 Task: Add an event with the title Training Session: Sales Techniques, date '2023/11/25', time 7:00 AM to 9:00 AMand add a description: The Sales Techniques training session is a comprehensive and interactive workshop designed to equip sales professionals with effective strategies, skills, and tactics to enhance their sales performance and achieve greater success in their roles. This session focuses on developing a deep understanding of customer needs, building strong relationships, and closing deals through persuasive and customer-centric approaches., put the event into Yellow category . Add location for the event as: 456 La Rambla, Barcelona, Spain, logged in from the account softage.1@softage.netand send the event invitation to softage.6@softage.net and softage.7@softage.net. Set a reminder for the event 12 hour before
Action: Mouse moved to (101, 93)
Screenshot: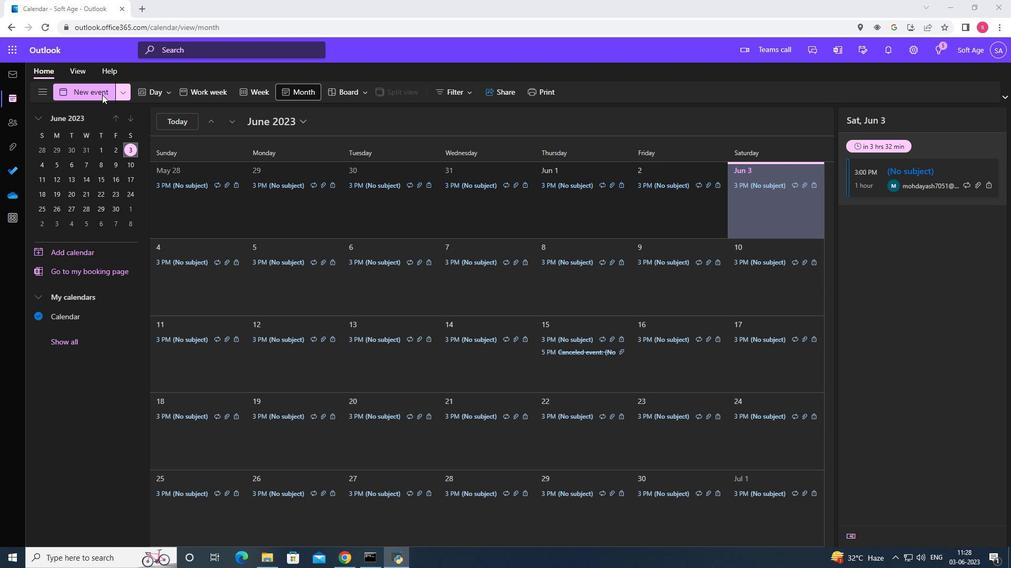 
Action: Mouse pressed left at (101, 93)
Screenshot: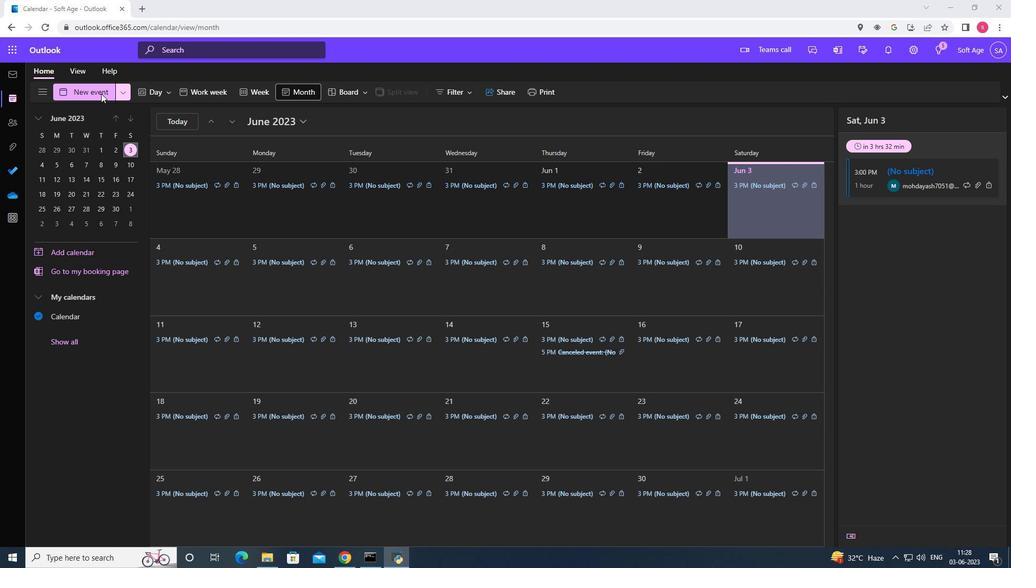 
Action: Mouse moved to (313, 152)
Screenshot: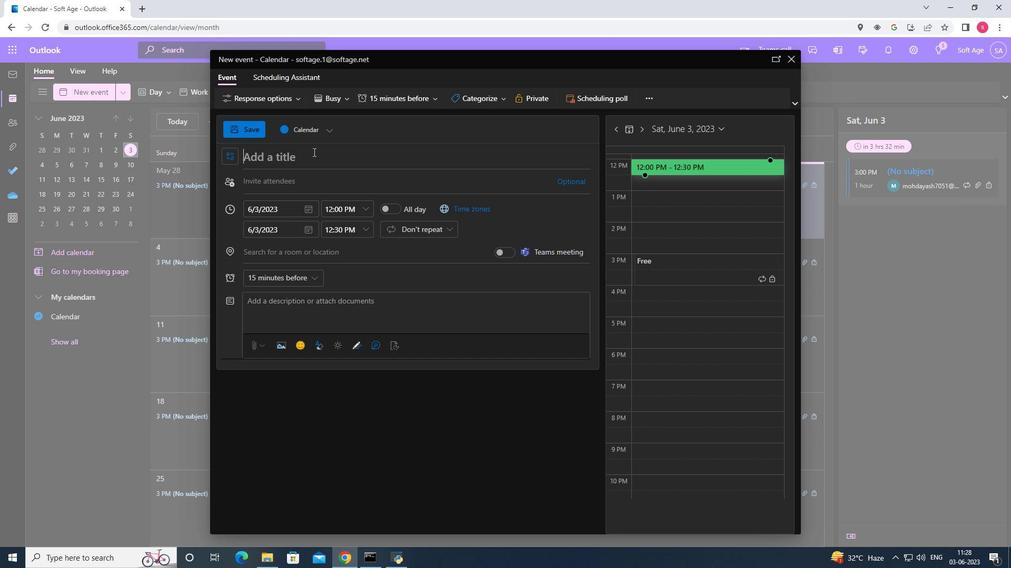 
Action: Mouse pressed left at (313, 152)
Screenshot: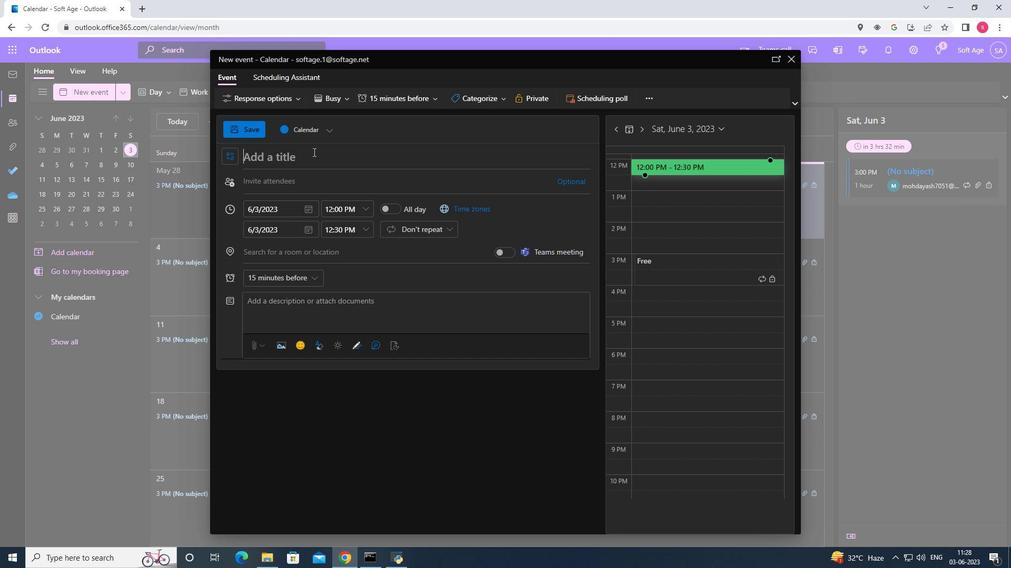 
Action: Key pressed <Key.shift><Key.shift>Training<Key.space><Key.shift>Session<Key.shift><Key.shift><Key.shift><Key.shift><Key.shift><Key.shift><Key.shift><Key.shift><Key.shift><Key.shift><Key.shift><Key.shift><Key.shift><Key.shift><Key.shift><Key.shift>:<Key.space><Key.shift>Sales<Key.space><Key.shift><Key.shift><Key.shift><Key.shift><Key.shift><Key.shift><Key.shift><Key.shift><Key.shift>Tr<Key.backspace>echniques
Screenshot: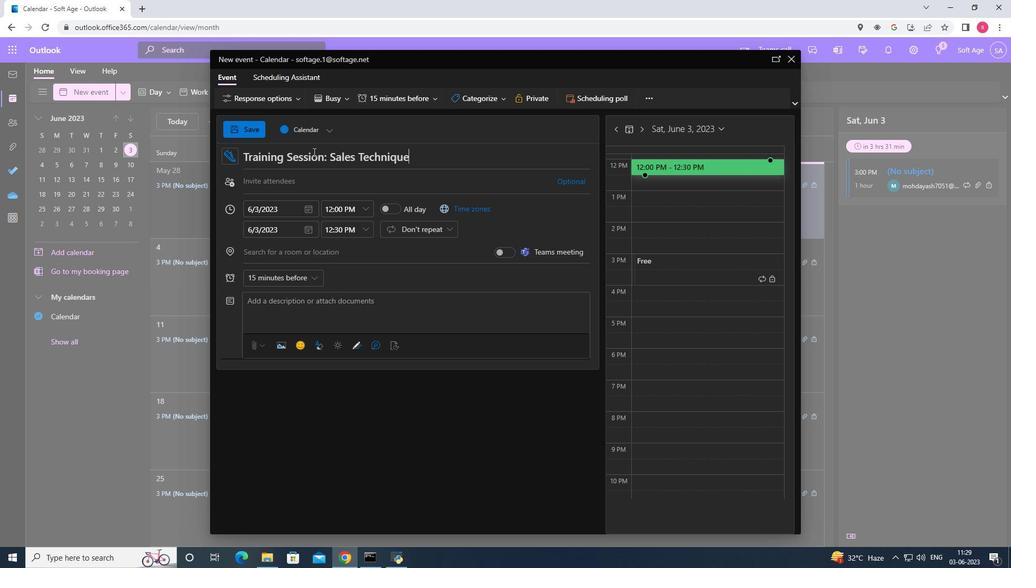 
Action: Mouse moved to (304, 210)
Screenshot: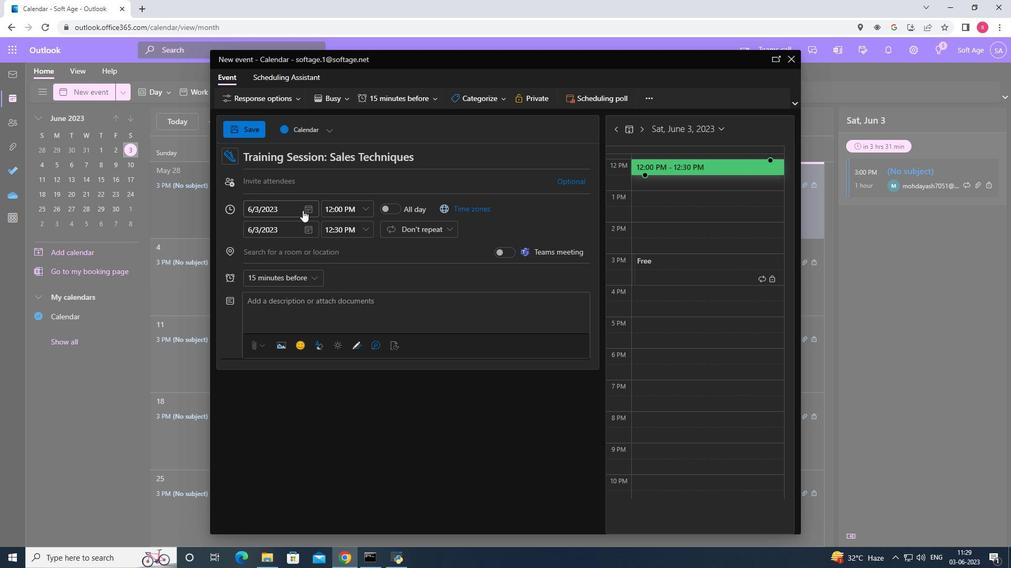
Action: Mouse pressed left at (304, 210)
Screenshot: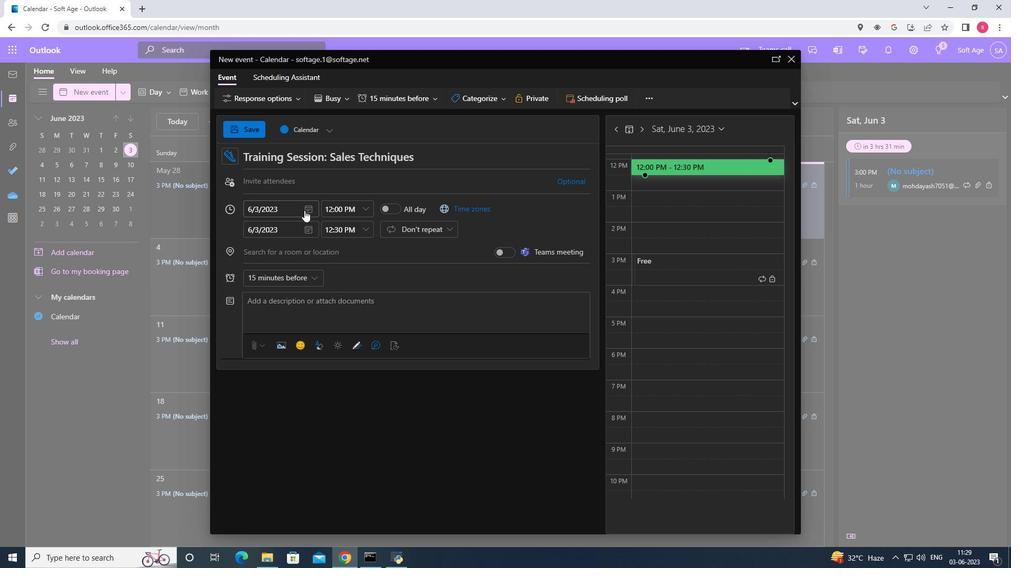 
Action: Mouse moved to (351, 226)
Screenshot: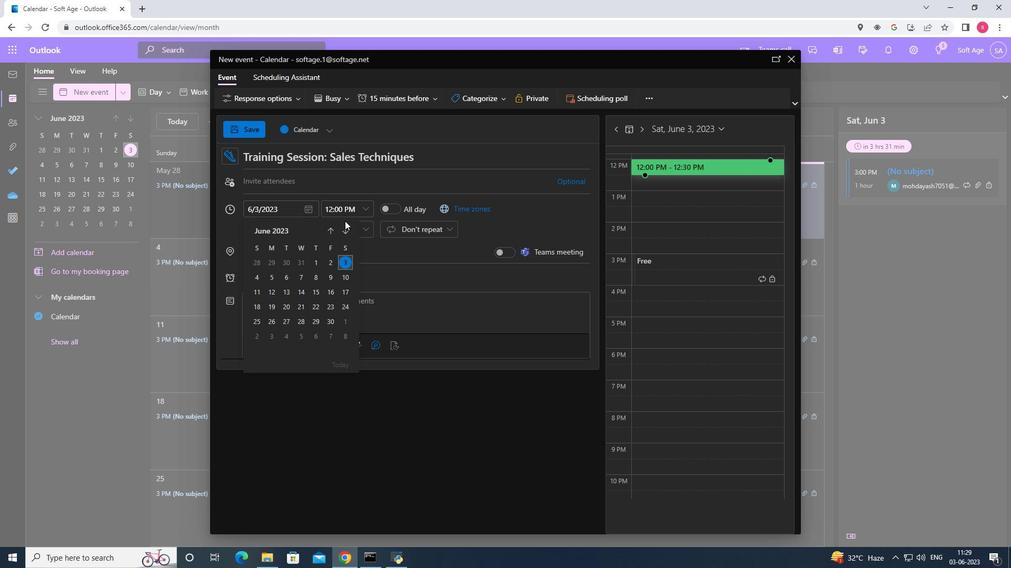 
Action: Mouse pressed left at (351, 226)
Screenshot: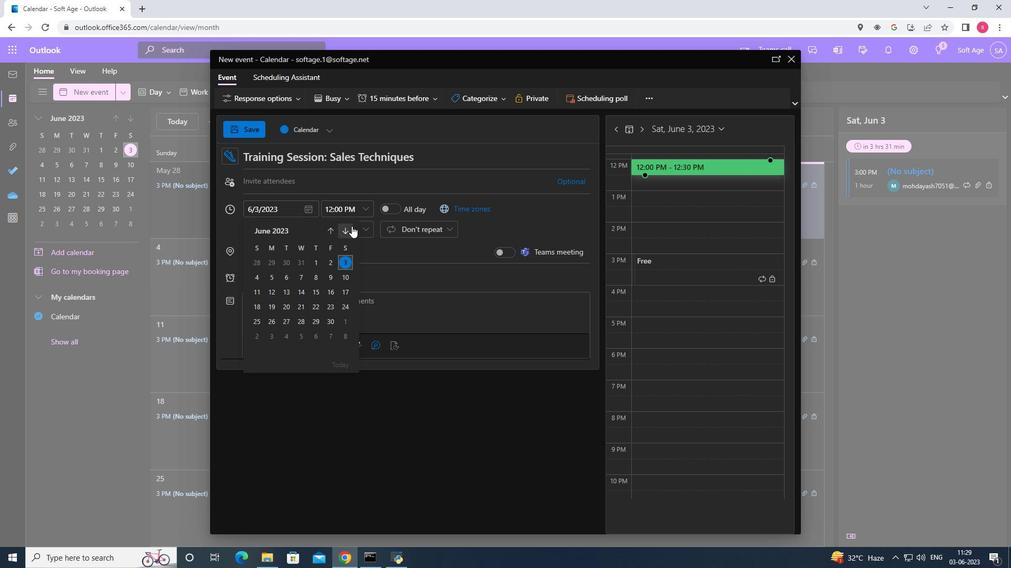 
Action: Mouse pressed left at (351, 226)
Screenshot: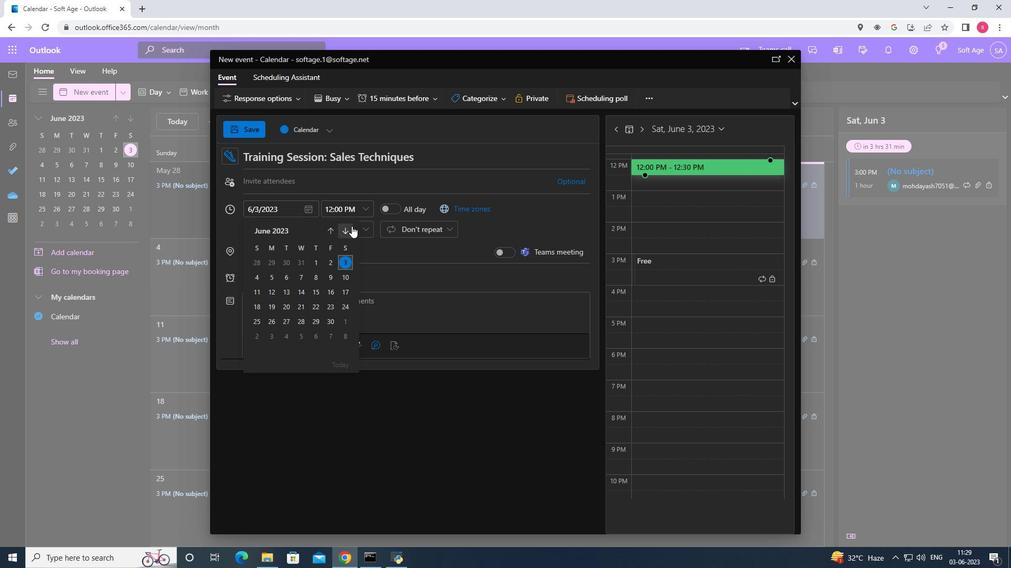 
Action: Mouse pressed left at (351, 226)
Screenshot: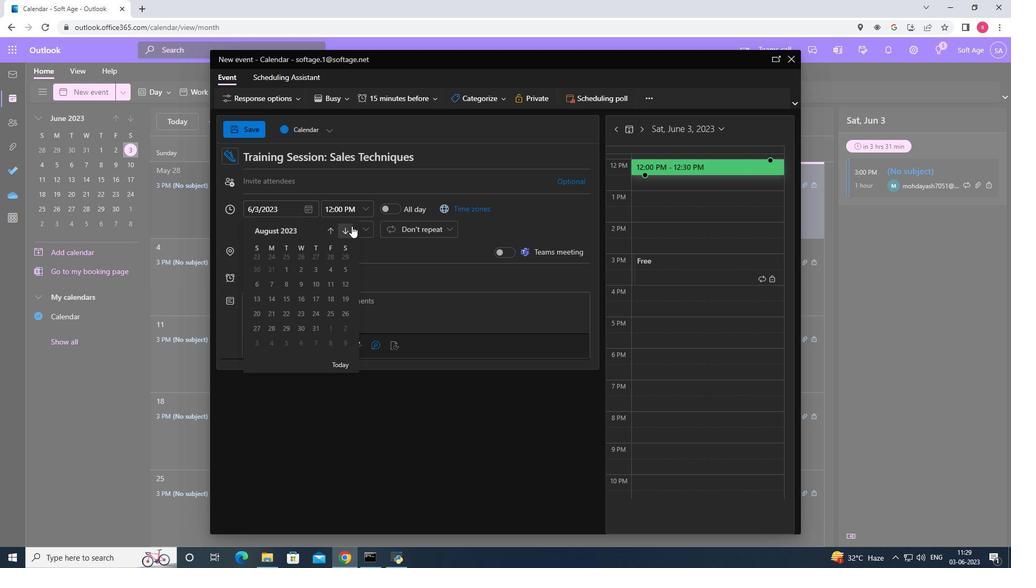 
Action: Mouse pressed left at (351, 226)
Screenshot: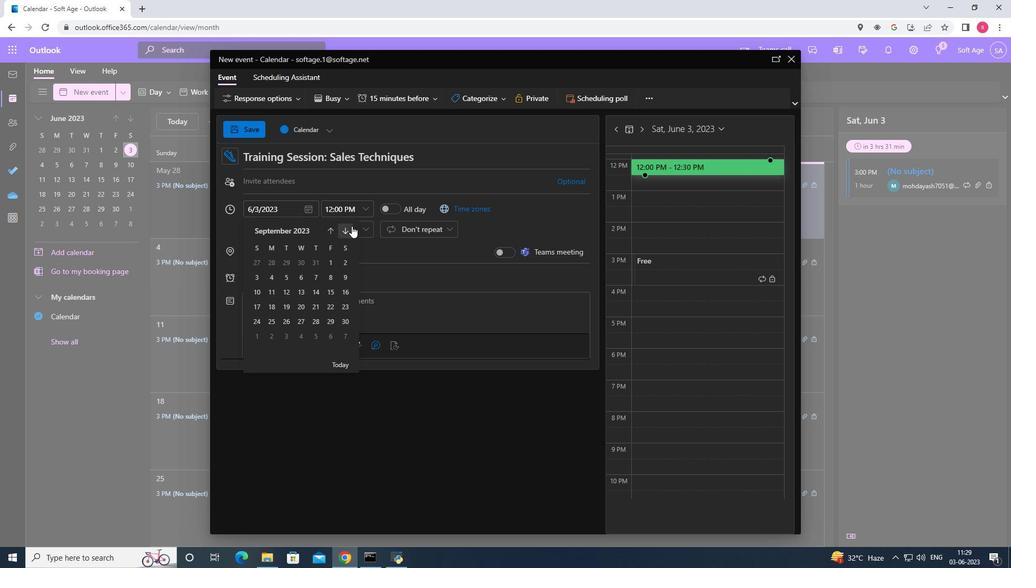 
Action: Mouse pressed left at (351, 226)
Screenshot: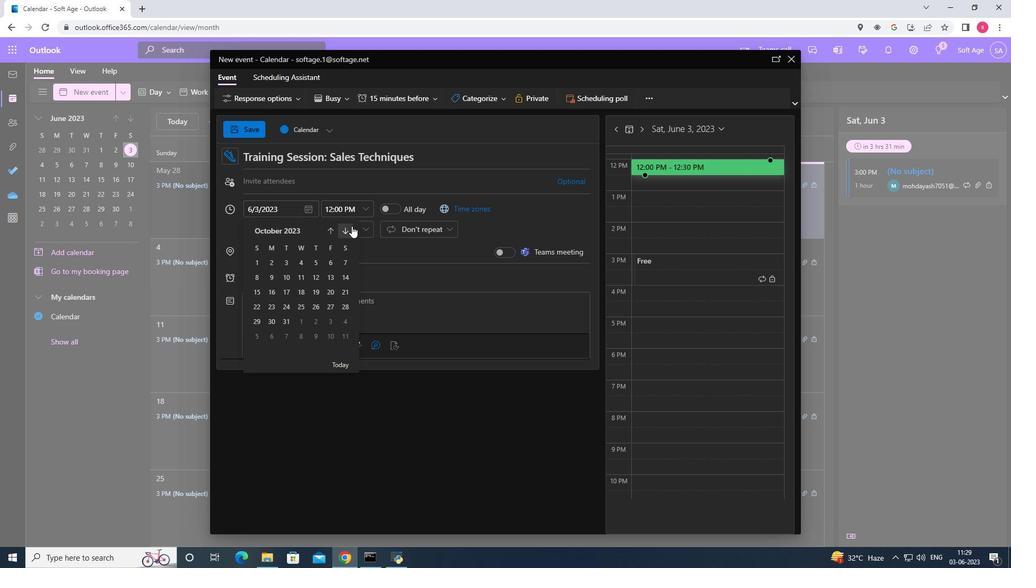 
Action: Mouse moved to (340, 309)
Screenshot: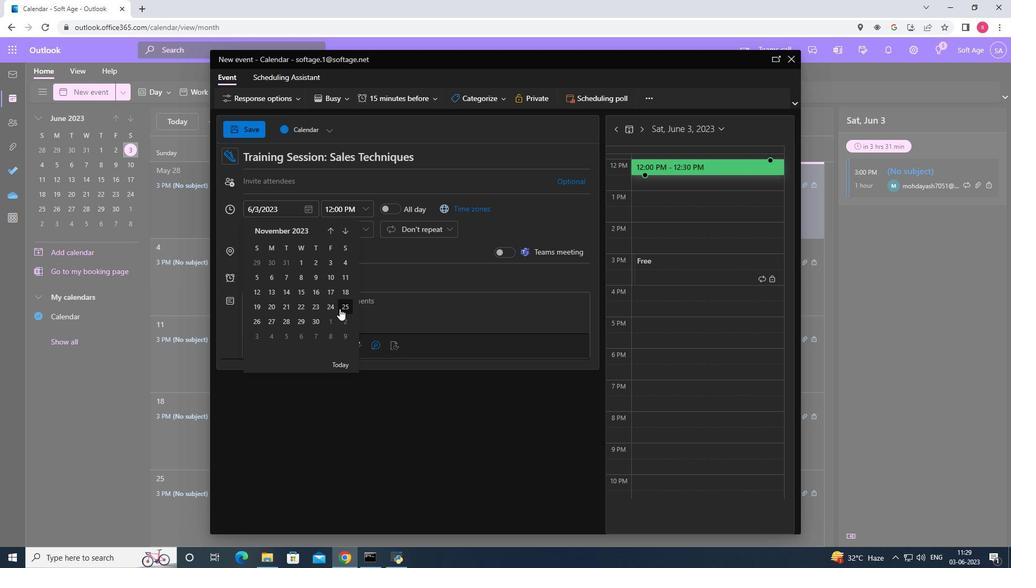 
Action: Mouse pressed left at (340, 309)
Screenshot: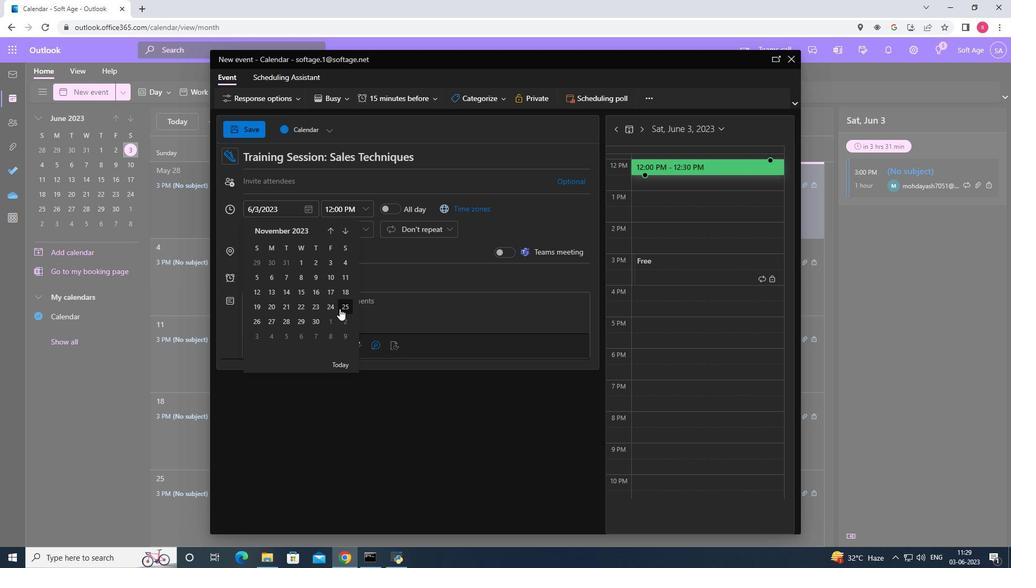 
Action: Mouse moved to (363, 212)
Screenshot: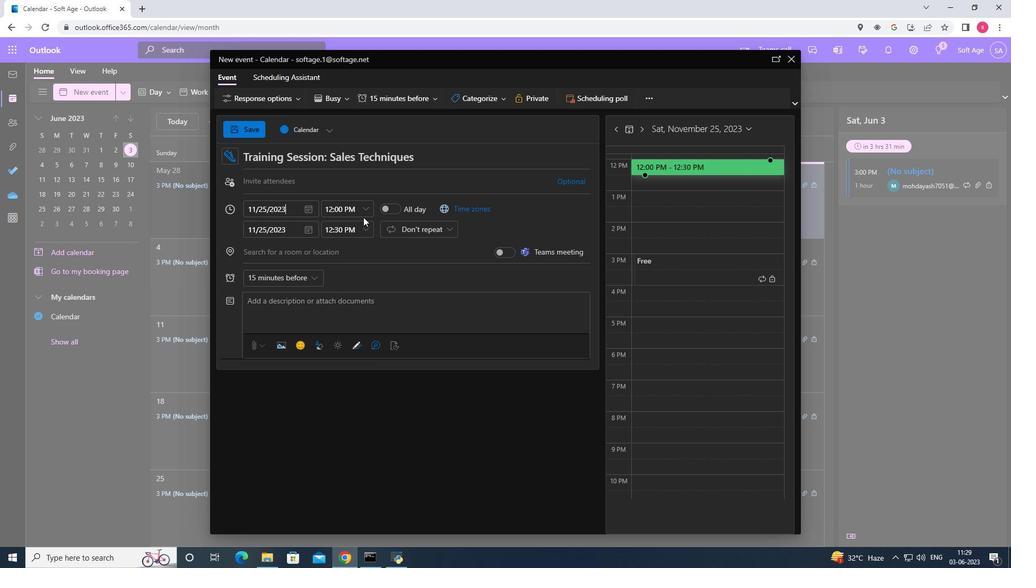 
Action: Mouse pressed left at (363, 212)
Screenshot: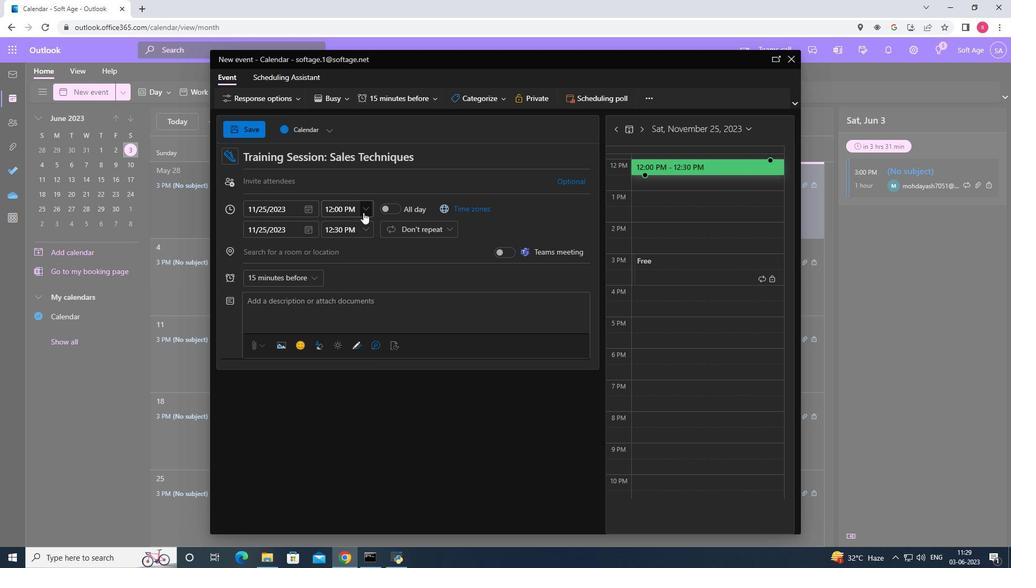 
Action: Mouse moved to (378, 223)
Screenshot: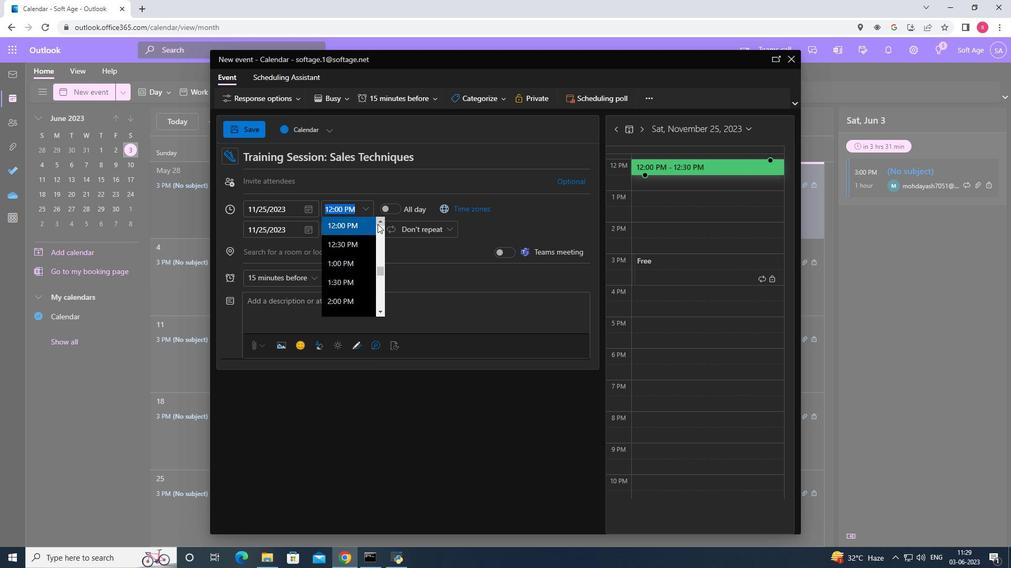 
Action: Mouse pressed left at (378, 223)
Screenshot: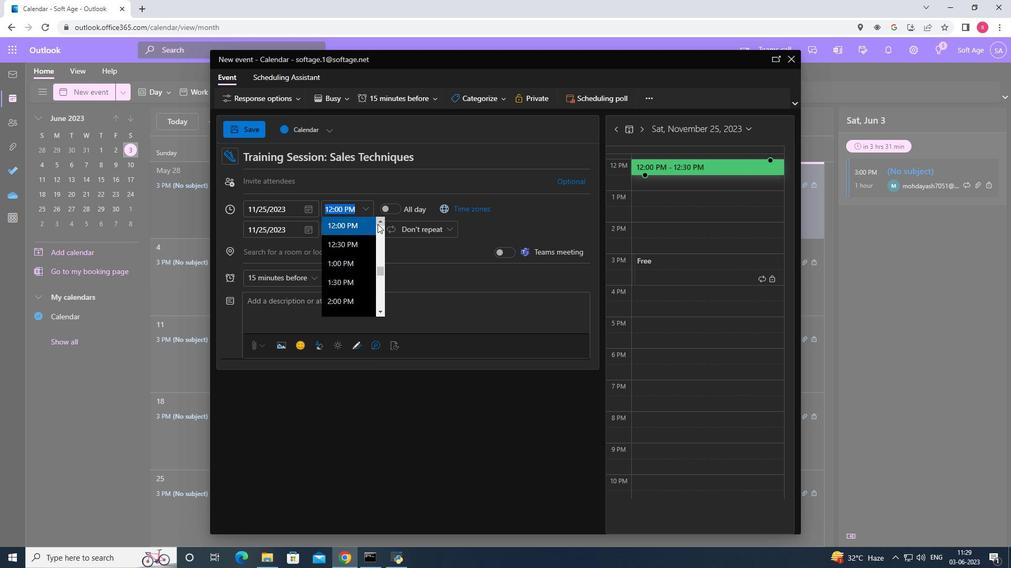 
Action: Mouse moved to (379, 223)
Screenshot: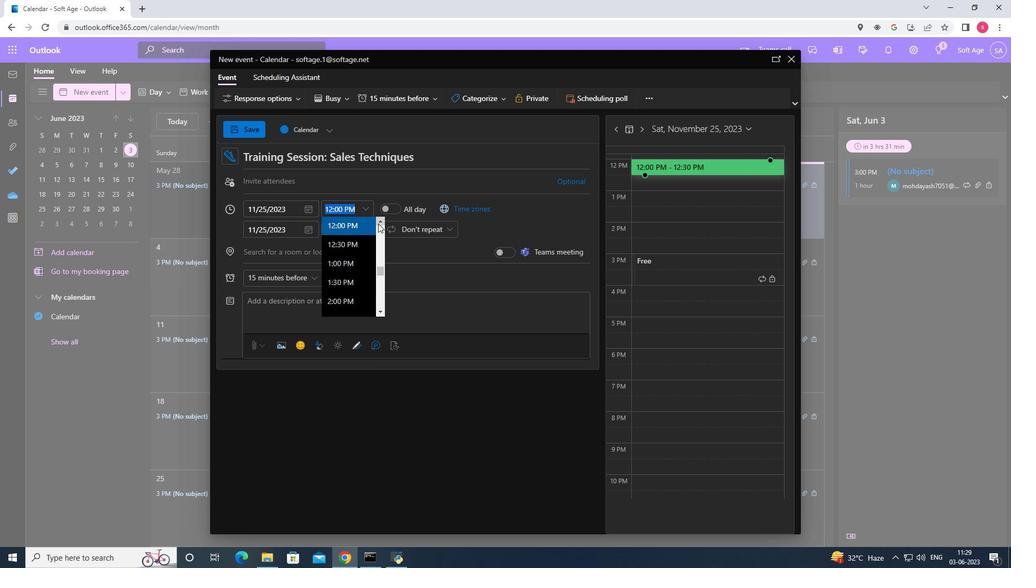 
Action: Mouse pressed left at (379, 223)
Screenshot: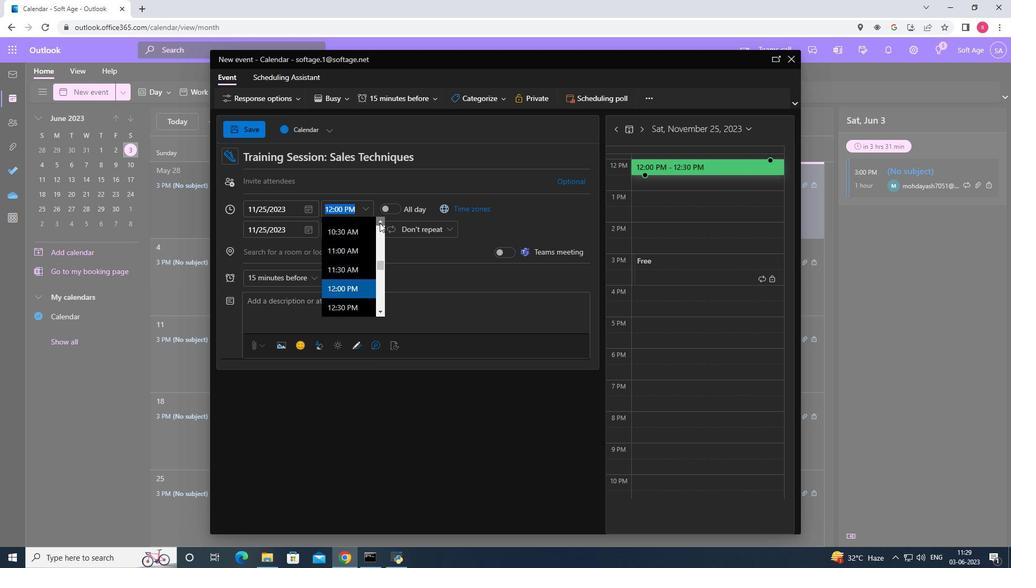 
Action: Mouse pressed left at (379, 223)
Screenshot: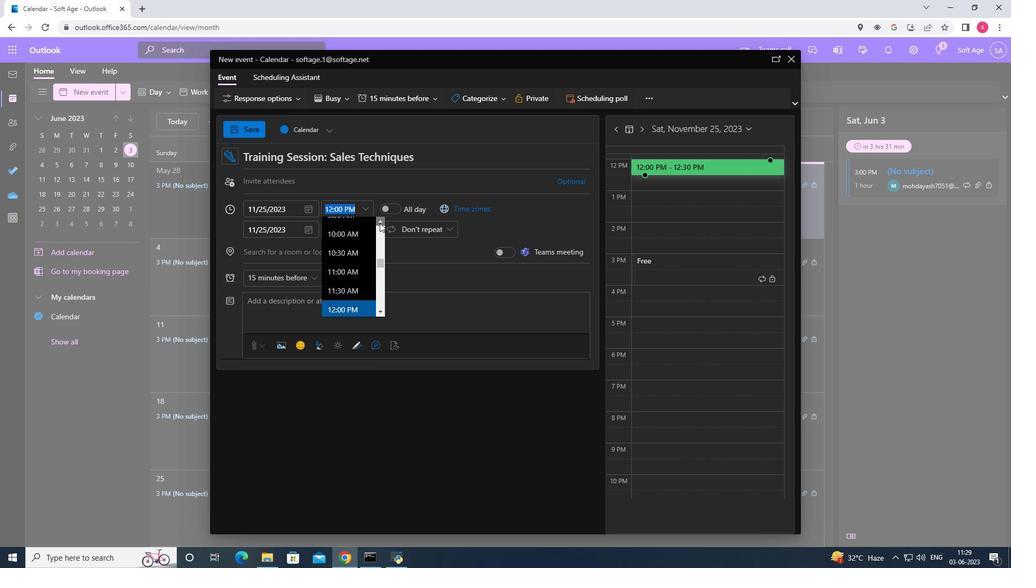 
Action: Mouse pressed left at (379, 223)
Screenshot: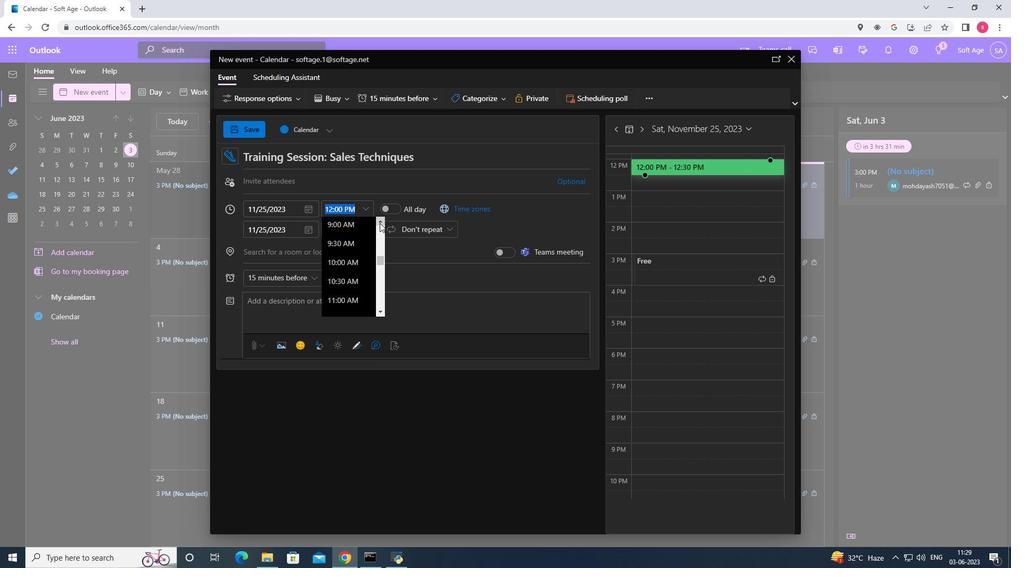 
Action: Mouse moved to (351, 230)
Screenshot: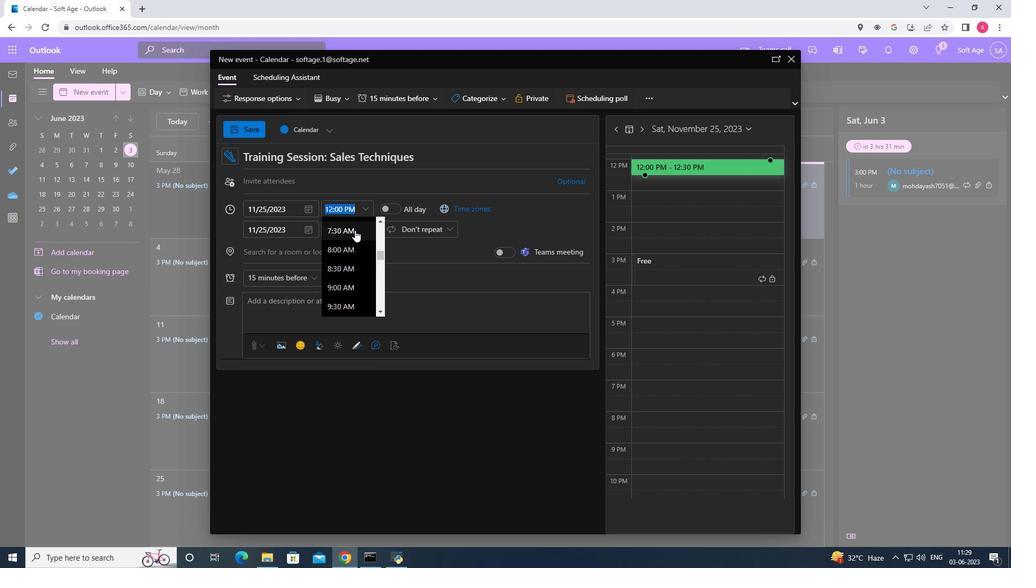 
Action: Mouse pressed left at (351, 230)
Screenshot: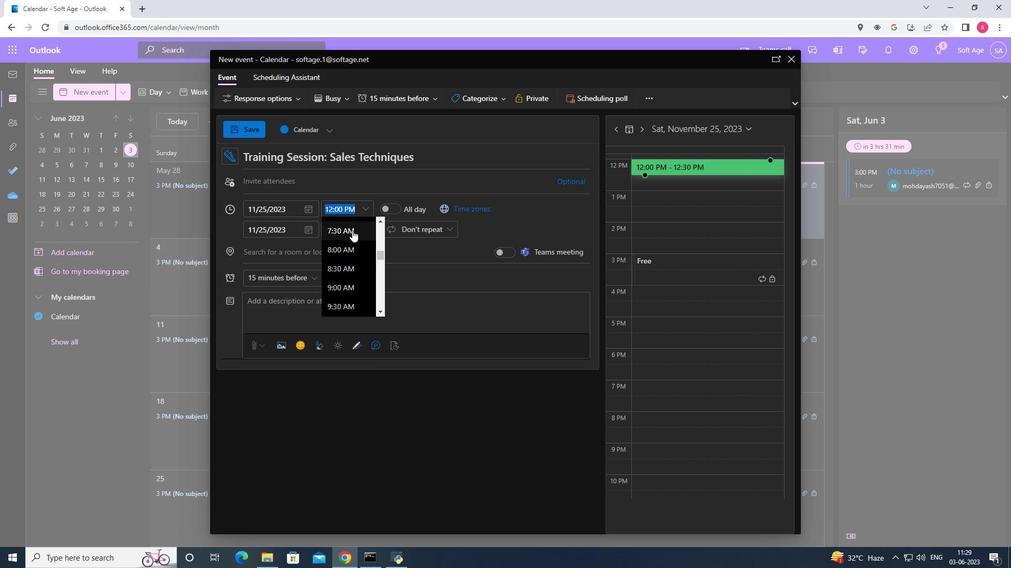 
Action: Mouse moved to (367, 210)
Screenshot: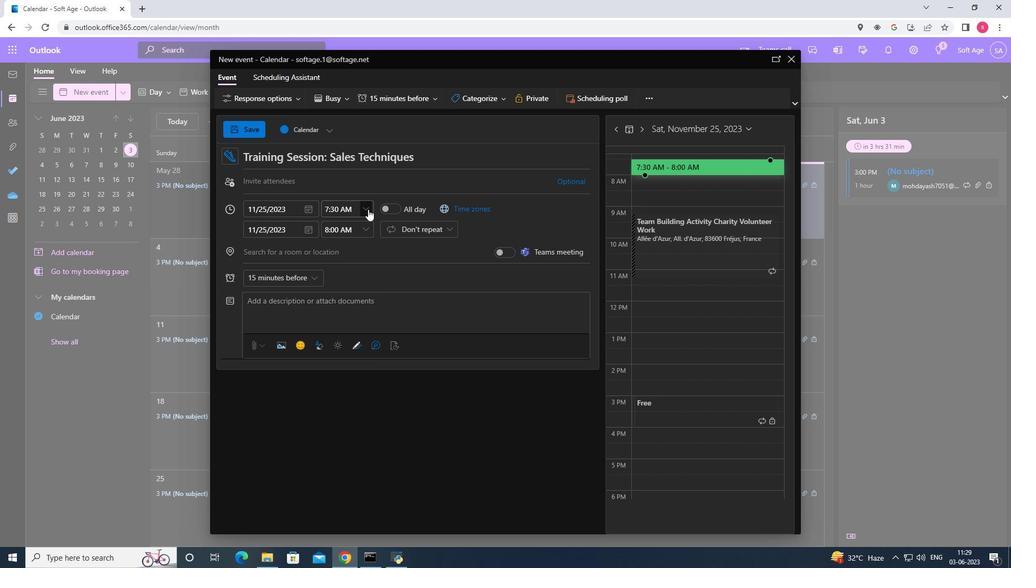 
Action: Mouse pressed left at (367, 210)
Screenshot: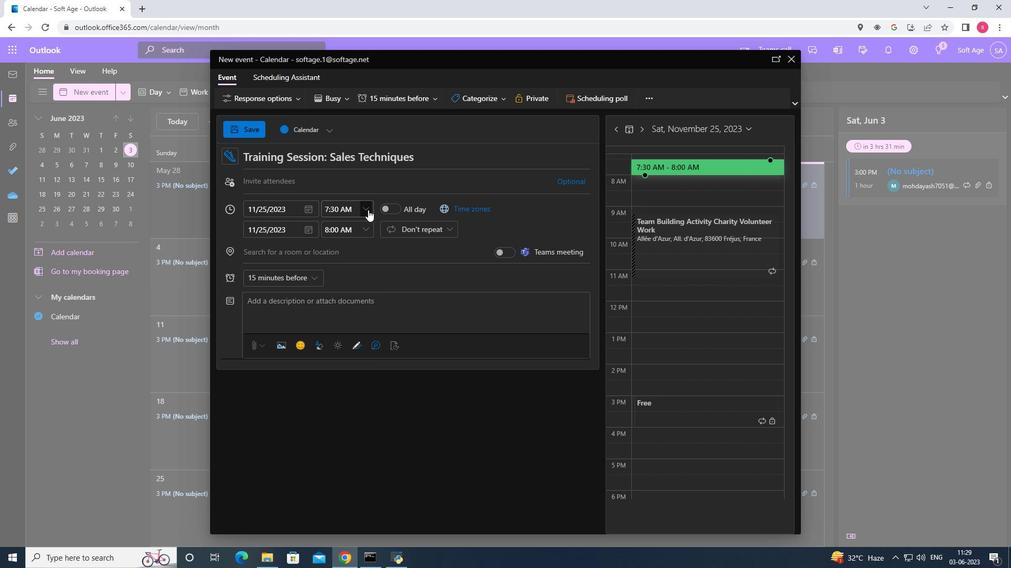 
Action: Mouse moved to (377, 223)
Screenshot: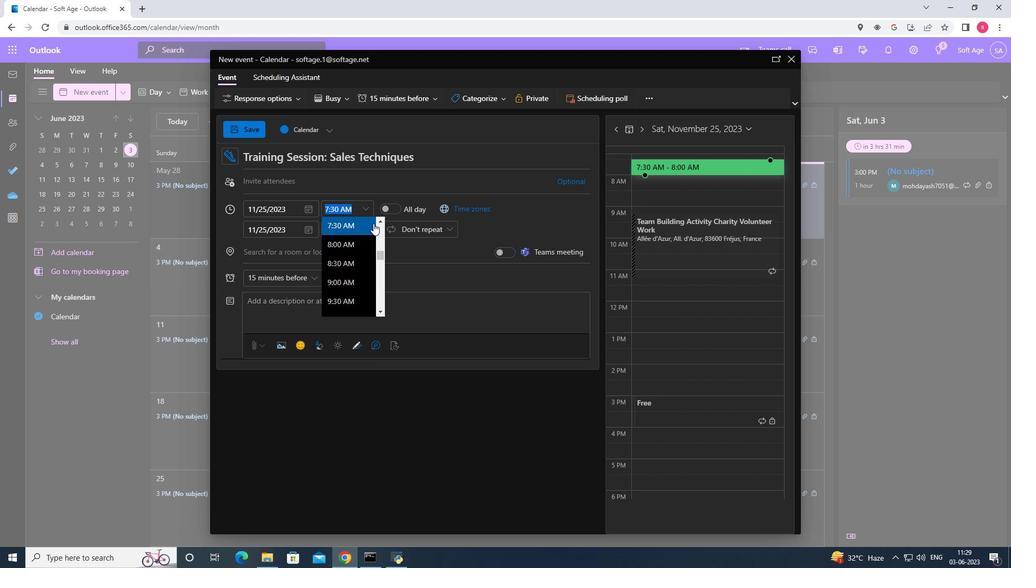 
Action: Mouse pressed left at (377, 223)
Screenshot: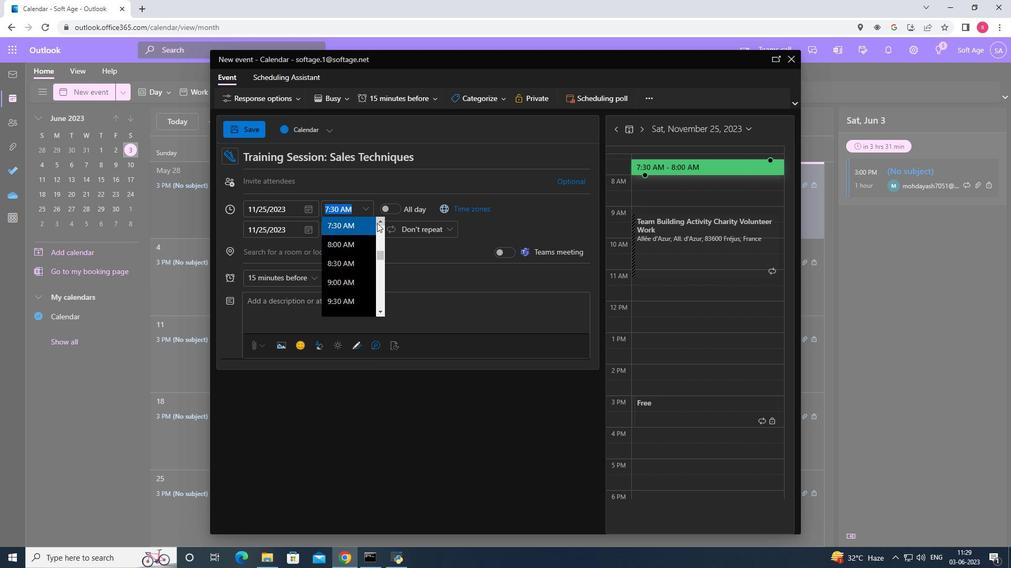 
Action: Mouse moved to (362, 227)
Screenshot: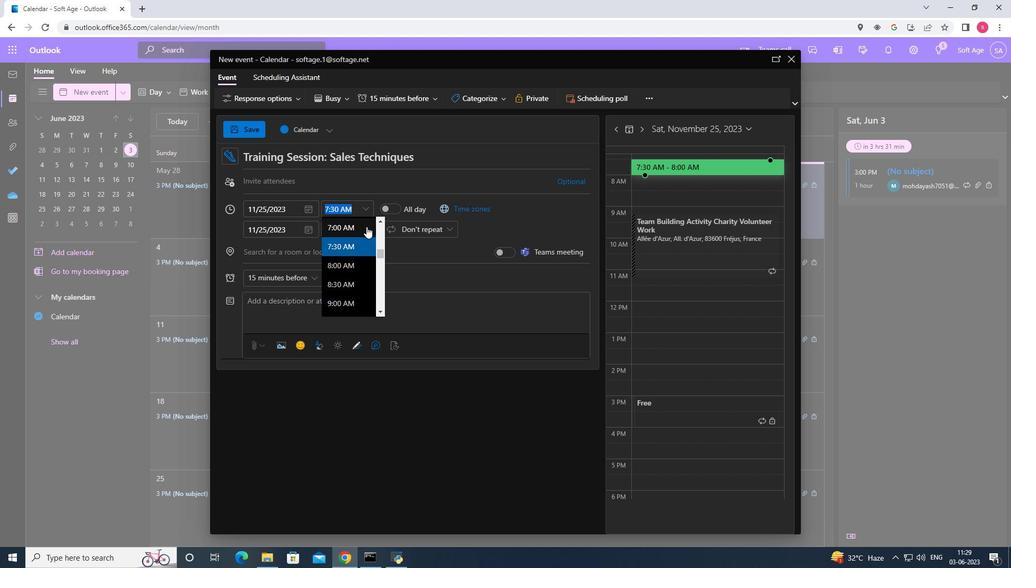 
Action: Mouse pressed left at (362, 227)
Screenshot: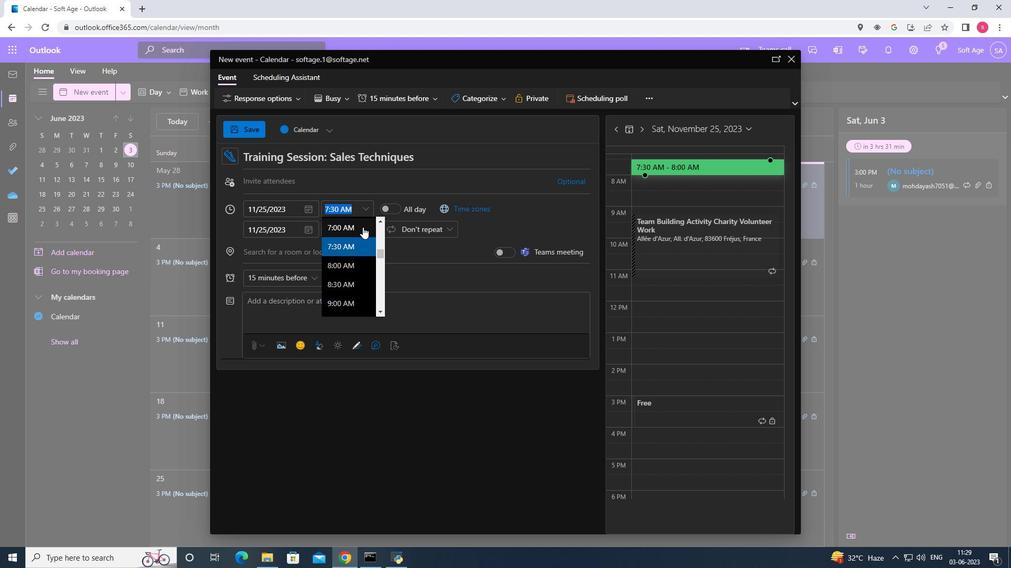 
Action: Mouse moved to (364, 228)
Screenshot: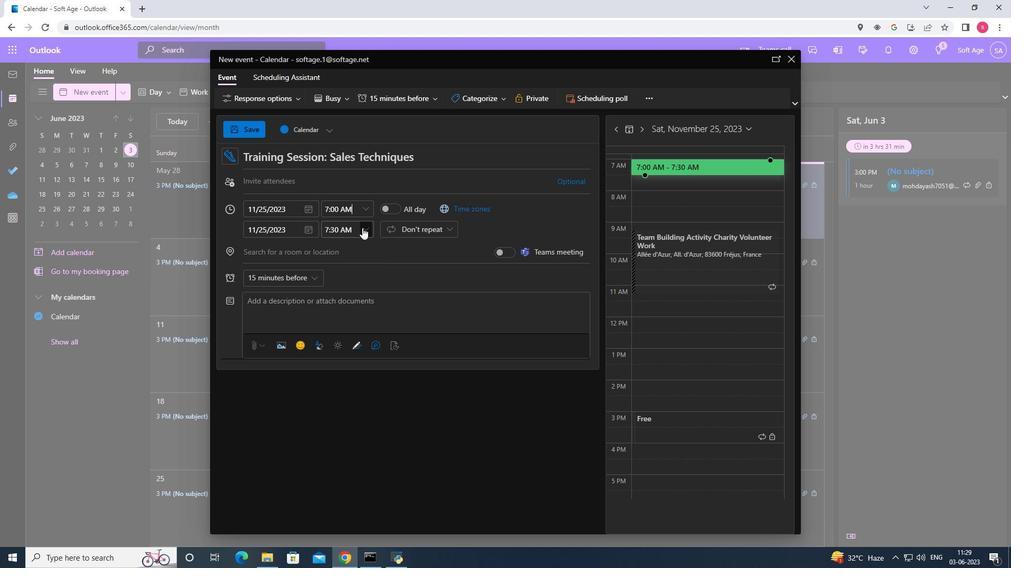 
Action: Mouse pressed left at (364, 228)
Screenshot: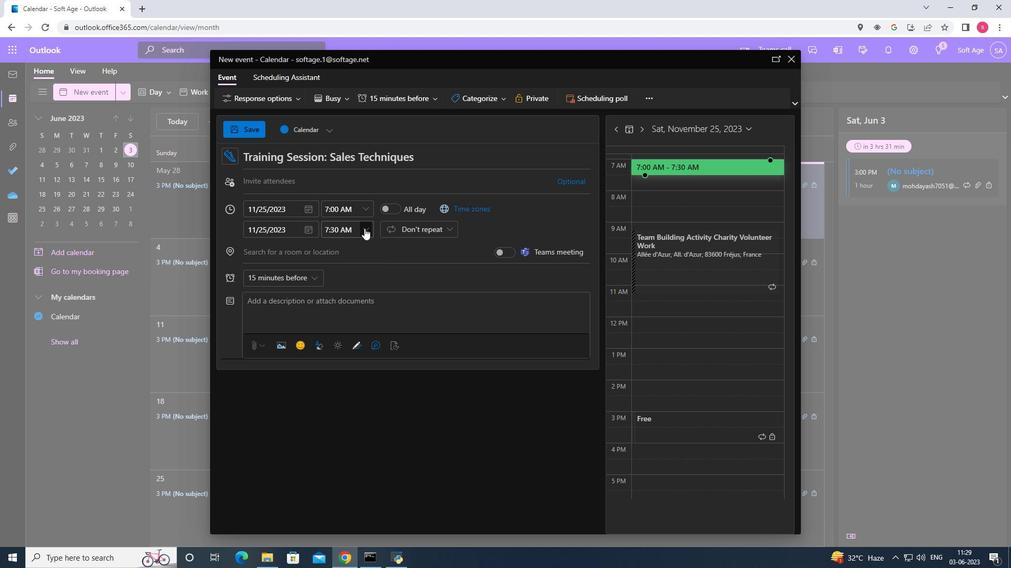 
Action: Mouse moved to (355, 304)
Screenshot: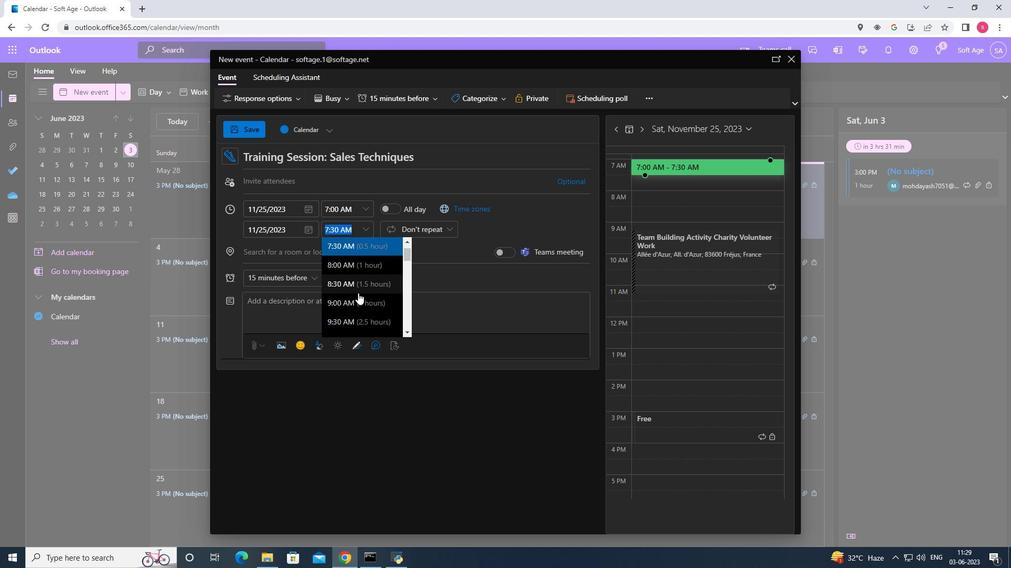 
Action: Mouse pressed left at (355, 304)
Screenshot: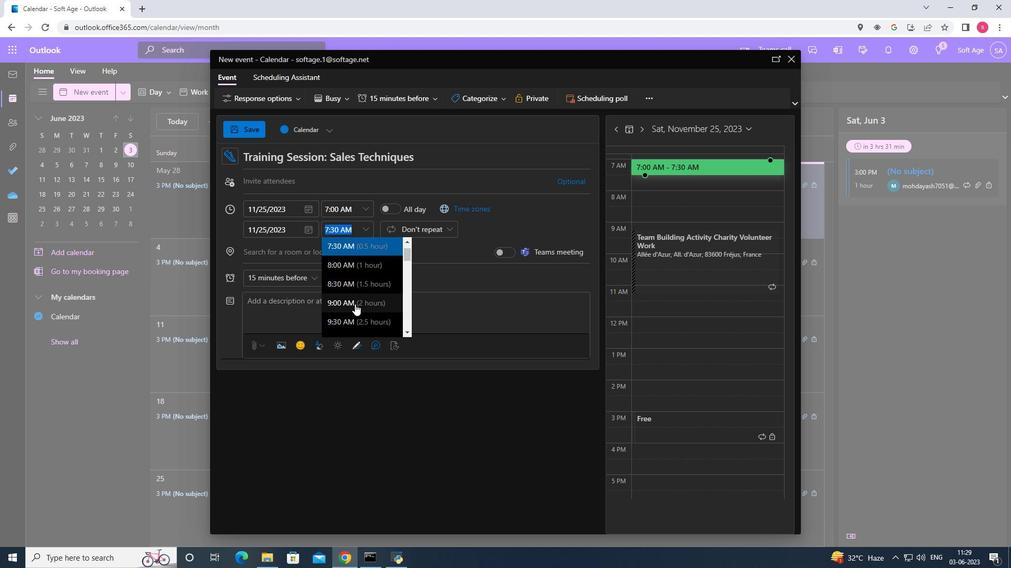 
Action: Mouse moved to (312, 307)
Screenshot: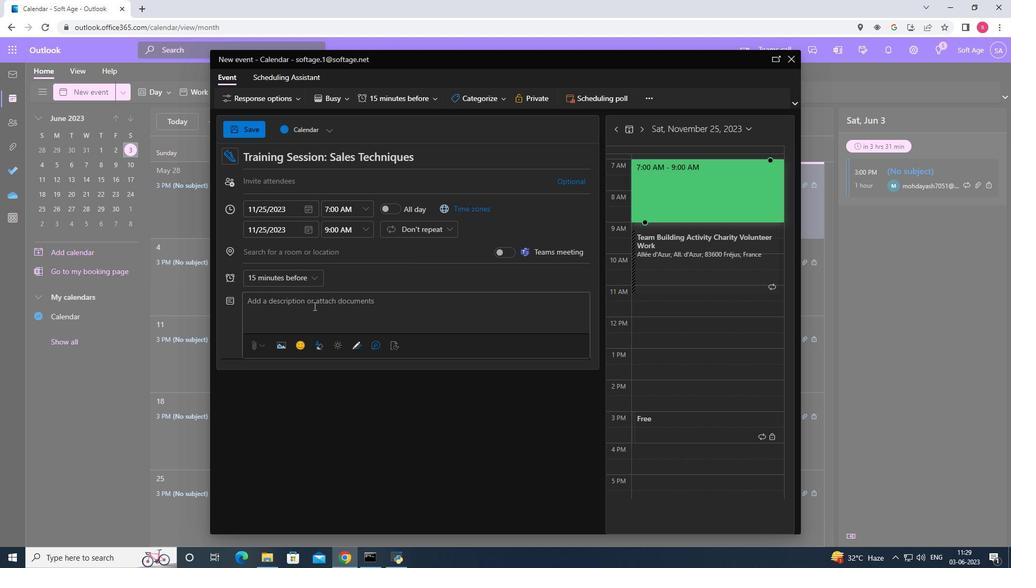 
Action: Mouse pressed left at (312, 307)
Screenshot: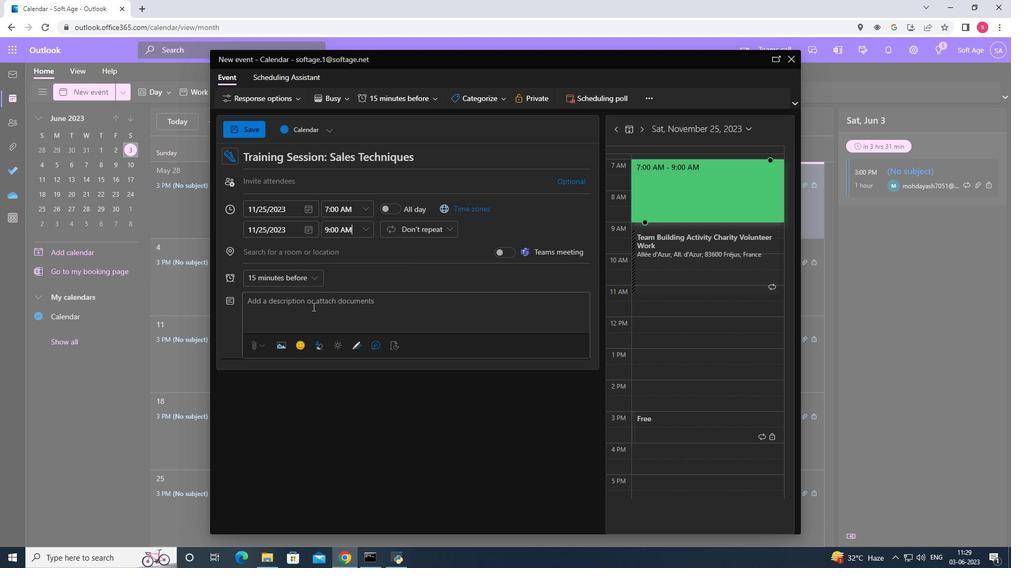 
Action: Key pressed <Key.shift><Key.shift><Key.shift><Key.shift><Key.shift><Key.shift><Key.shift><Key.shift><Key.shift><Key.shift><Key.shift><Key.shift><Key.shift><Key.shift><Key.shift><Key.shift><Key.shift><Key.shift><Key.shift><Key.shift><Key.shift><Key.shift><Key.shift><Key.shift><Key.shift><Key.shift><Key.shift><Key.shift><Key.shift><Key.shift><Key.shift><Key.shift><Key.shift><Key.shift><Key.shift><Key.shift><Key.shift><Key.shift><Key.shift><Key.shift><Key.shift><Key.shift><Key.shift><Key.shift><Key.shift><Key.shift><Key.shift><Key.shift><Key.shift><Key.shift><Key.shift><Key.shift><Key.shift><Key.shift><Key.shift><Key.shift><Key.shift><Key.shift><Key.shift><Key.shift><Key.shift><Key.shift><Key.shift><Key.shift><Key.shift><Key.shift><Key.shift><Key.shift><Key.shift><Key.shift><Key.shift><Key.shift><Key.shift><Key.shift><Key.shift><Key.shift><Key.shift><Key.shift><Key.shift><Key.shift><Key.shift><Key.shift><Key.shift><Key.shift><Key.shift><Key.shift><Key.shift><Key.shift><Key.shift><Key.shift><Key.shift><Key.shift><Key.shift><Key.shift><Key.shift><Key.shift><Key.shift><Key.shift><Key.shift><Key.shift><Key.shift><Key.shift><Key.shift><Key.shift><Key.shift><Key.shift><Key.shift><Key.shift><Key.shift><Key.shift><Key.shift><Key.shift><Key.shift><Key.shift><Key.shift><Key.shift><Key.shift><Key.shift><Key.shift><Key.shift><Key.shift>The<Key.space>sales<Key.space><Key.shift>Techniques<Key.space>training<Key.space>session<Key.space><Key.shift><Key.shift><Key.shift><Key.shift><Key.shift><Key.shift><Key.shift><Key.shift><Key.shift><Key.shift><Key.shift><Key.shift><Key.shift><Key.shift><Key.shift><Key.shift><Key.shift><Key.shift><Key.shift><Key.shift><Key.shift><Key.shift><Key.shift><Key.shift><Key.shift><Key.shift><Key.shift><Key.shift><Key.shift><Key.shift>Is<Key.space><Key.backspace><Key.backspace><Key.backspace>is<Key.space>a<Key.space>comprehensive<Key.space>and<Key.space>inter<Key.tab><Key.backspace><Key.backspace><Key.backspace><Key.backspace><Key.backspace><Key.backspace><Key.backspace><Key.backspace><Key.shift>workshop<Key.space>designed<Key.space>to<Key.space>equip<Key.space>sales<Key.space>pro<Key.tab><Key.space>with<Key.space>effective<Key.space>strategies,<Key.space>skills<Key.space><Key.backspace>,<Key.space>and<Key.space>achieve<Key.space>greater<Key.space>success<Key.space>in<Key.space>their<Key.space>sales<Key.space><Key.backspace><Key.backspace><Key.backspace><Key.backspace><Key.backspace><Key.backspace><Key.shift>roles<Key.space><Key.backspace>.<Key.space><Key.shift><Key.shift><Key.shift><Key.shift><Key.shift><Key.shift><Key.shift><Key.shift><Key.shift><Key.shift><Key.shift><Key.shift><Key.shift>This<Key.space>session<Key.space>
Screenshot: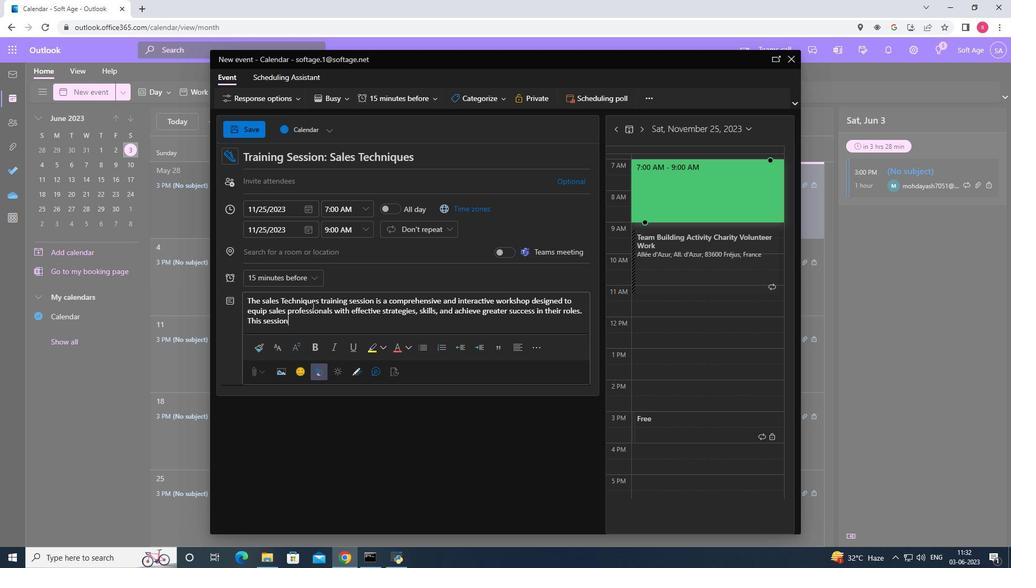 
Action: Mouse moved to (394, 320)
Screenshot: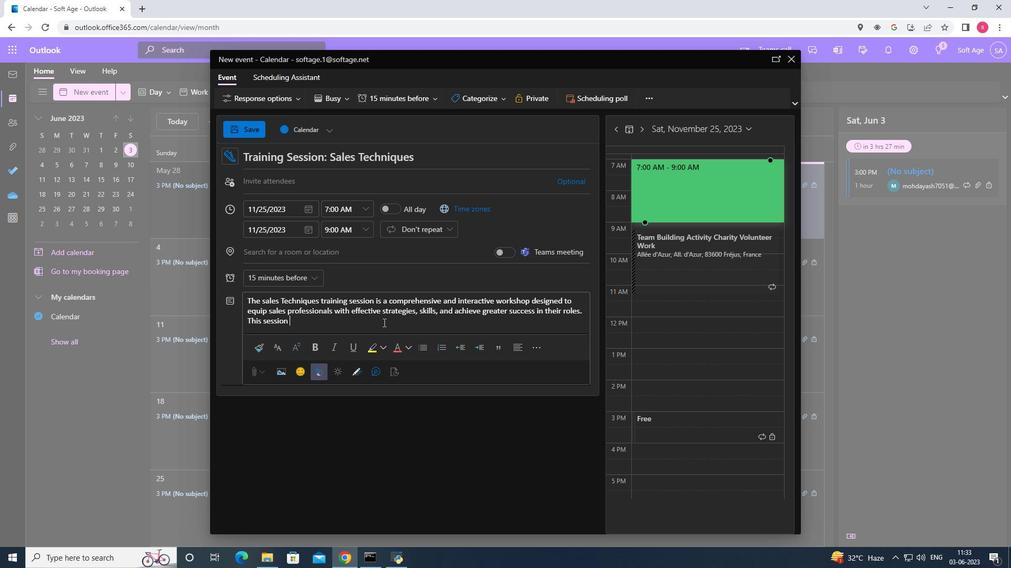 
Action: Key pressed <Key.shift>focuses<Key.space>on<Key.space>developin<Key.tab><Key.space>a<Key.space>deep<Key.space>u<Key.tab><Key.space>customer<Key.space>needs<Key.space><Key.backspace>,<Key.space>building<Key.space>stro<Key.tab>,<Key.space>and<Key.space>closing<Key.space>deals<Key.space>through<Key.space>persuasive<Key.space>and<Key.space>customer-centric<Key.space>approaches.
Screenshot: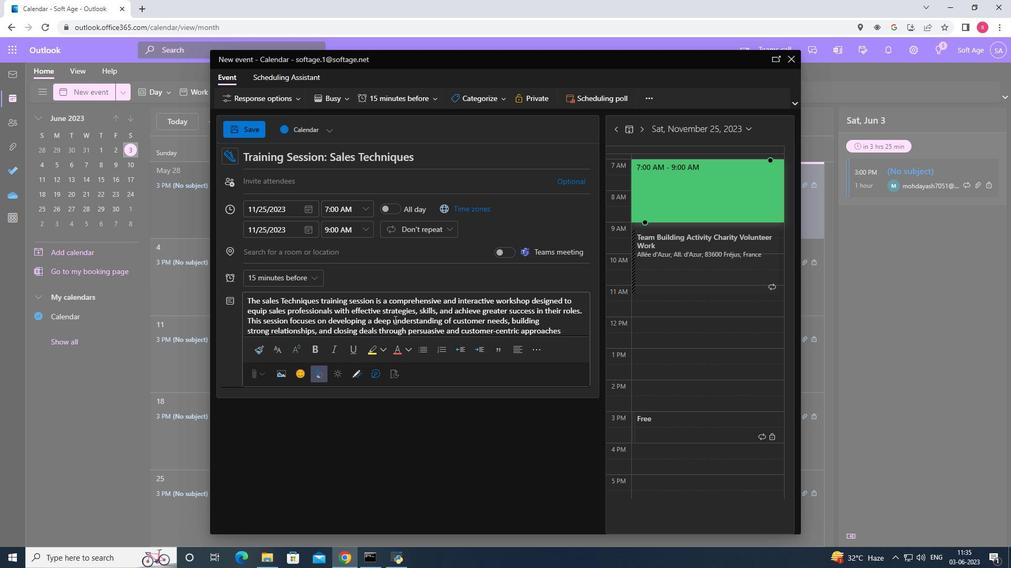 
Action: Mouse moved to (500, 92)
Screenshot: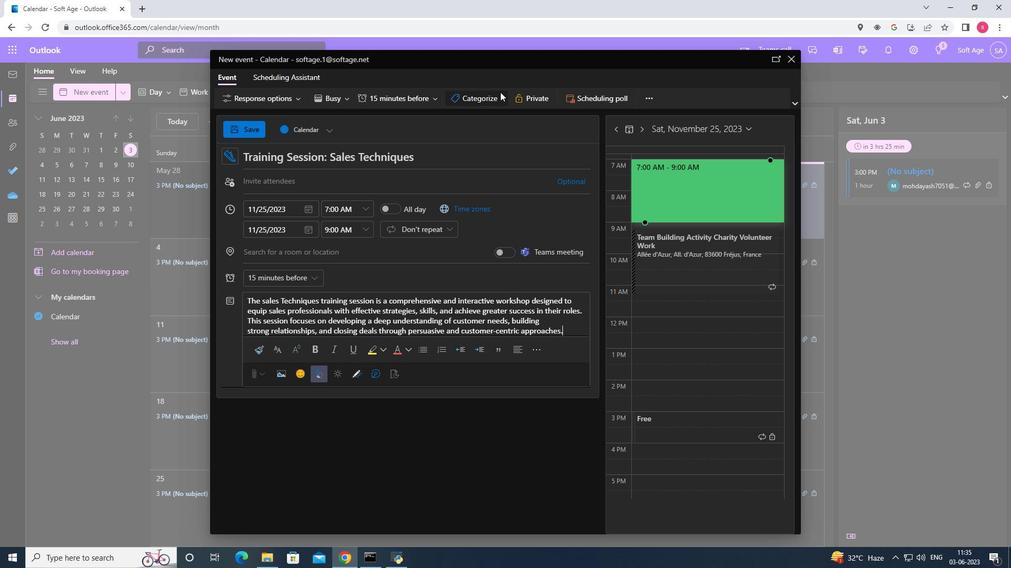 
Action: Mouse pressed left at (500, 92)
Screenshot: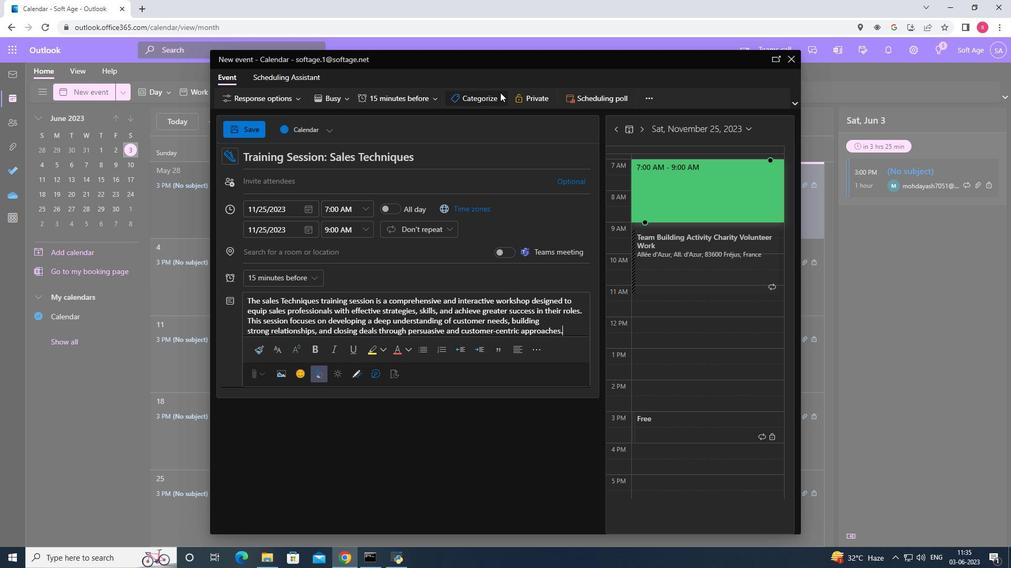 
Action: Mouse moved to (487, 198)
Screenshot: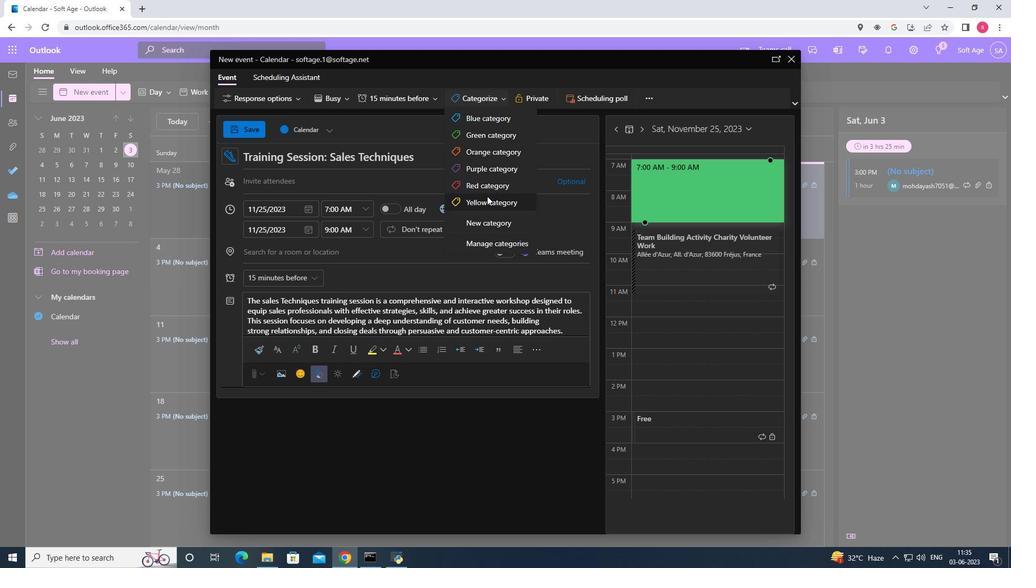 
Action: Mouse pressed left at (487, 198)
Screenshot: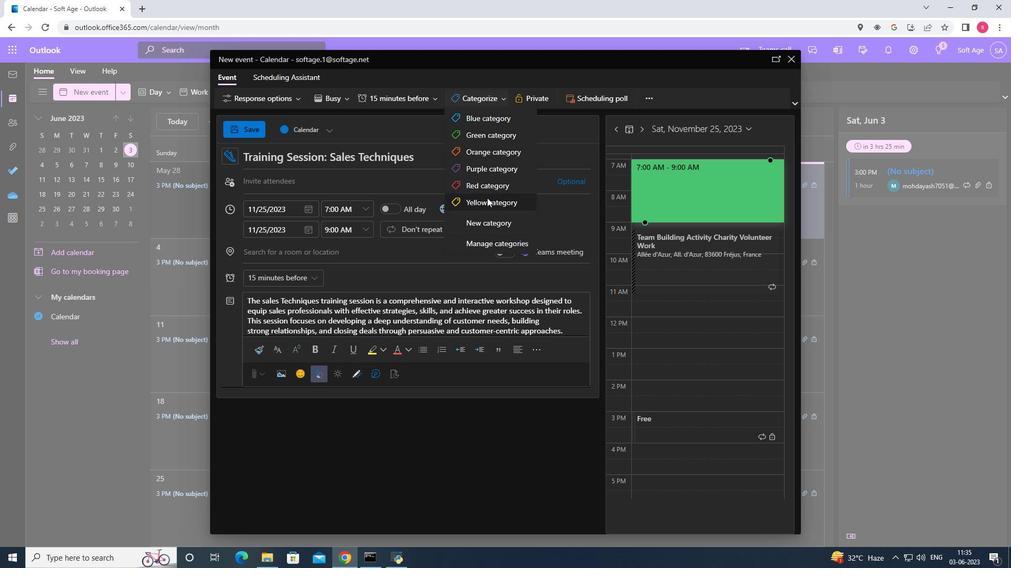 
Action: Mouse moved to (335, 252)
Screenshot: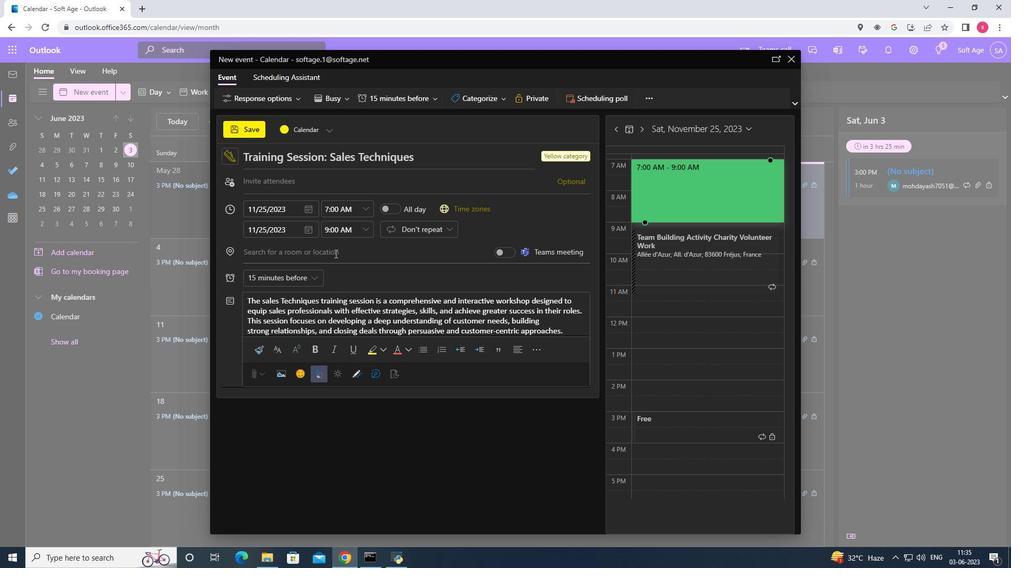 
Action: Mouse pressed left at (335, 252)
Screenshot: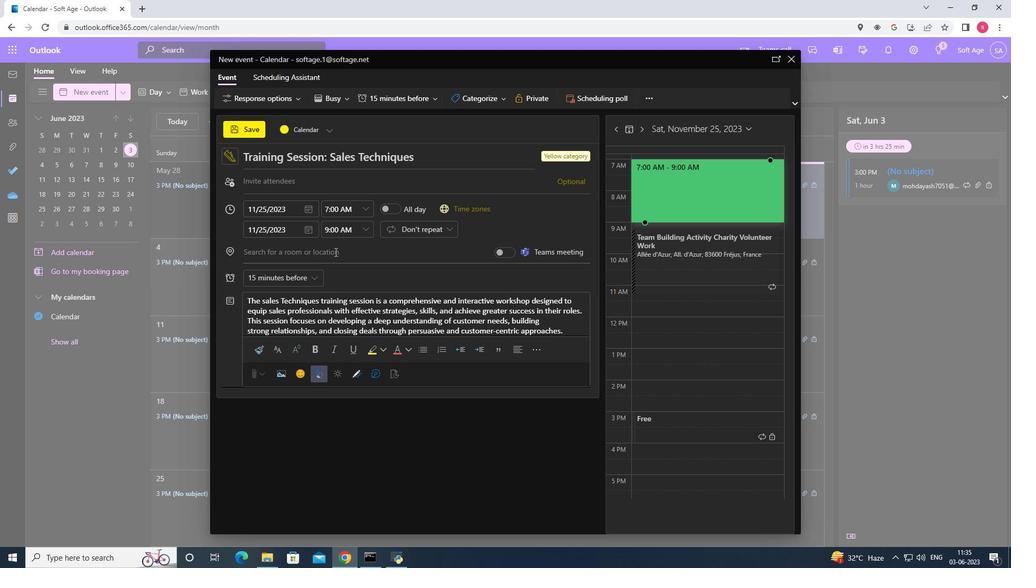 
Action: Key pressed 456<Key.space><Key.shift><Key.shift><Key.shift><Key.shift><Key.shift>La<Key.space><Key.shift><Key.shift><Key.shift>Rambla,<Key.space><Key.shift>Barcelona,spi<Key.backspace>ain
Screenshot: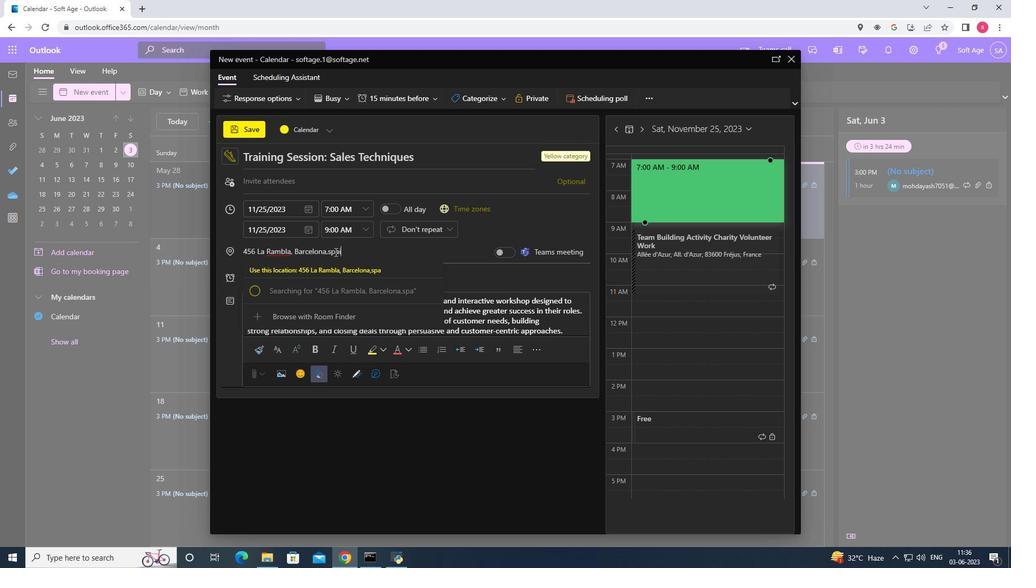 
Action: Mouse moved to (350, 270)
Screenshot: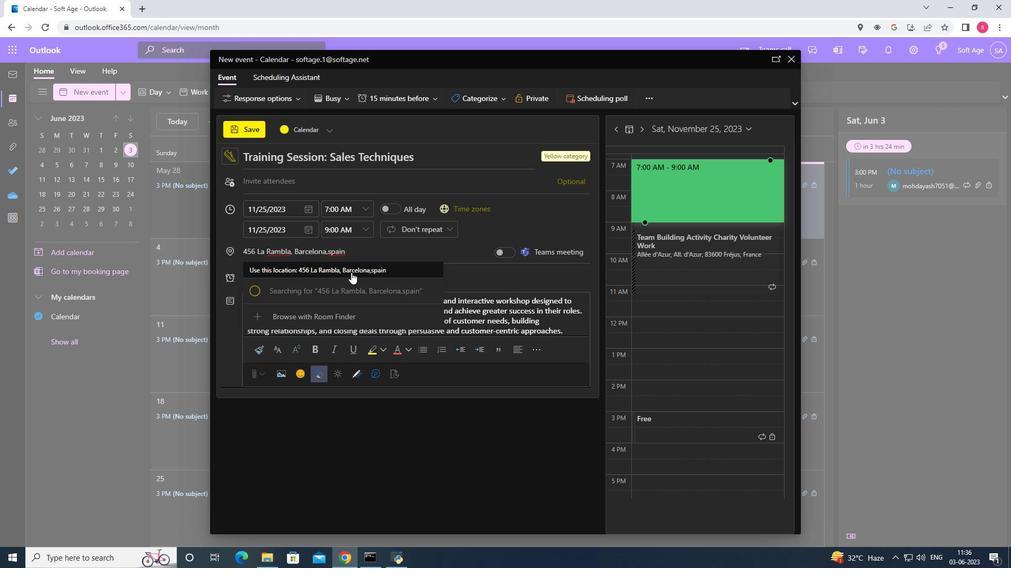 
Action: Mouse pressed left at (350, 270)
Screenshot: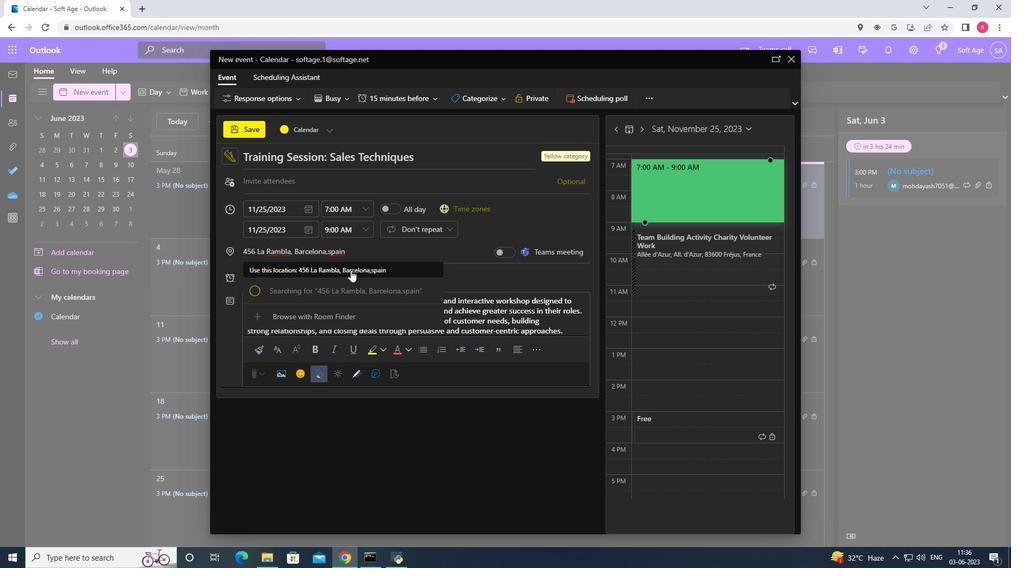 
Action: Mouse moved to (287, 181)
Screenshot: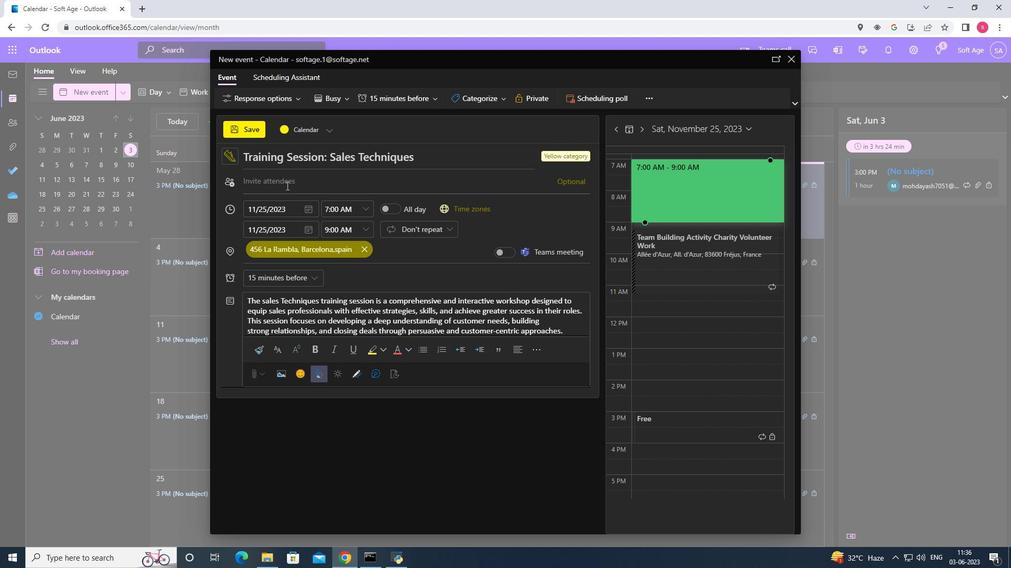
Action: Mouse pressed left at (287, 181)
Screenshot: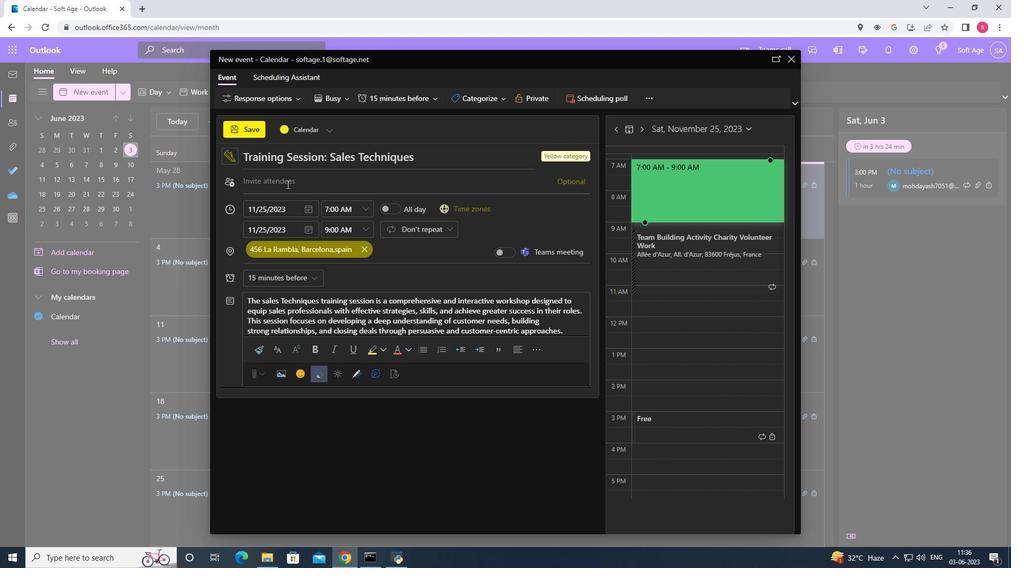 
Action: Key pressed softage.6<Key.shift>@
Screenshot: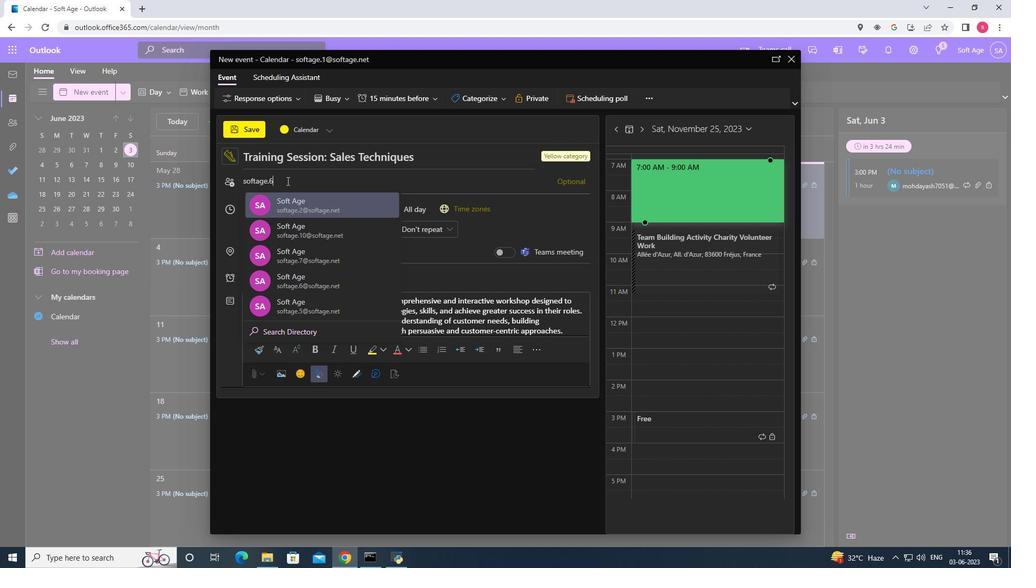 
Action: Mouse moved to (295, 196)
Screenshot: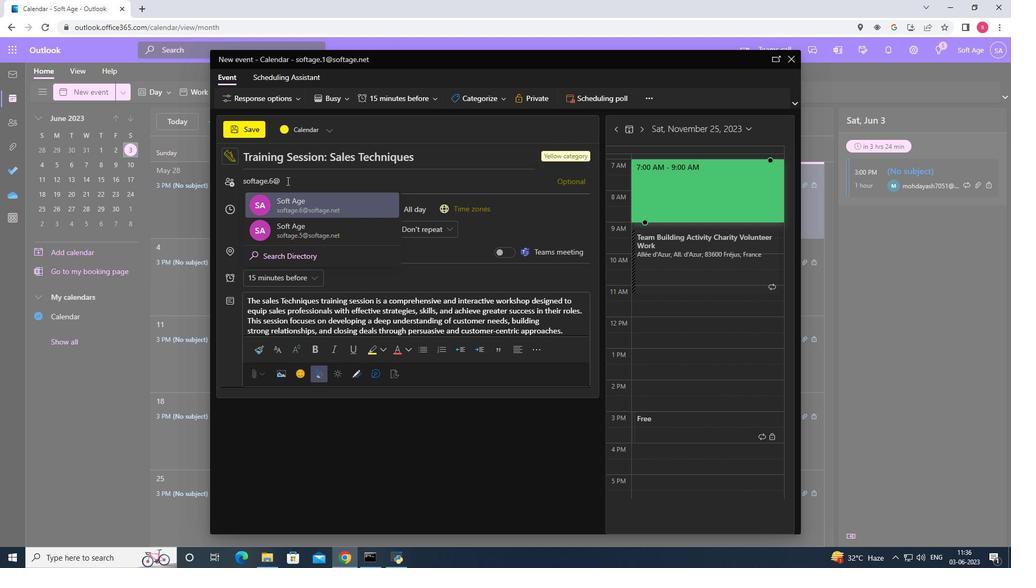 
Action: Mouse pressed left at (295, 196)
Screenshot: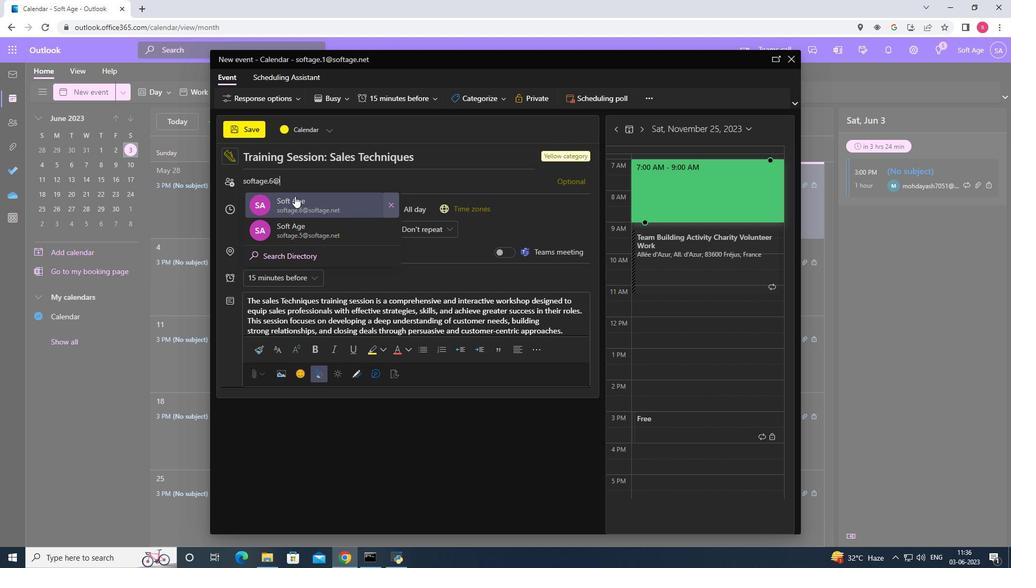 
Action: Key pressed softage.<Key.shift>7<Key.shift>@
Screenshot: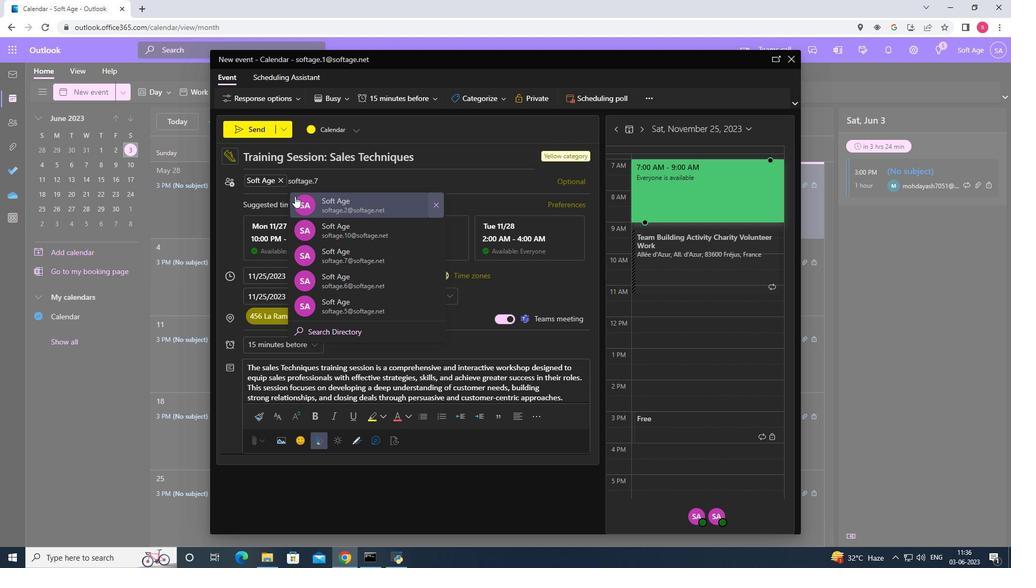 
Action: Mouse moved to (382, 205)
Screenshot: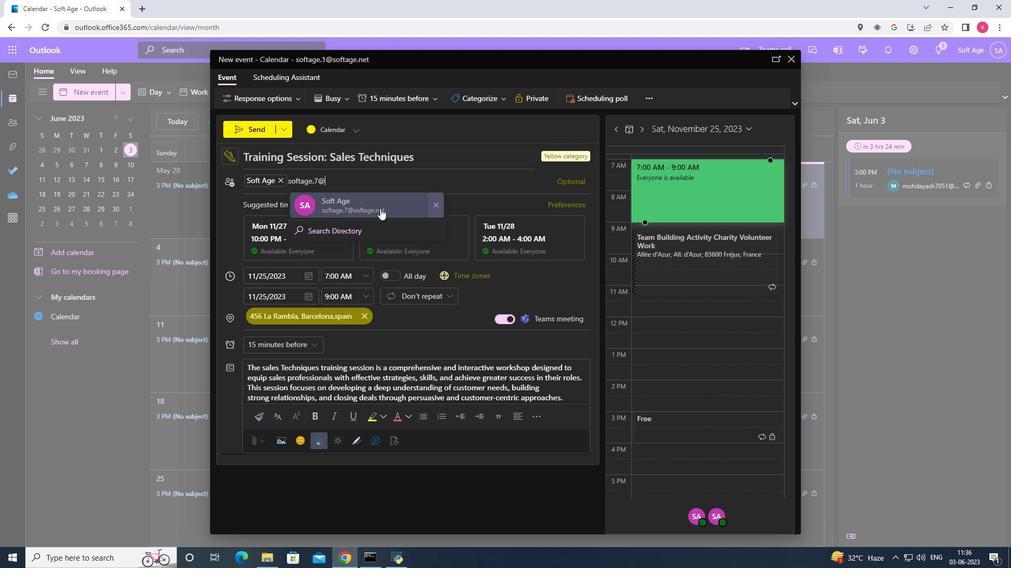 
Action: Mouse pressed left at (382, 205)
Screenshot: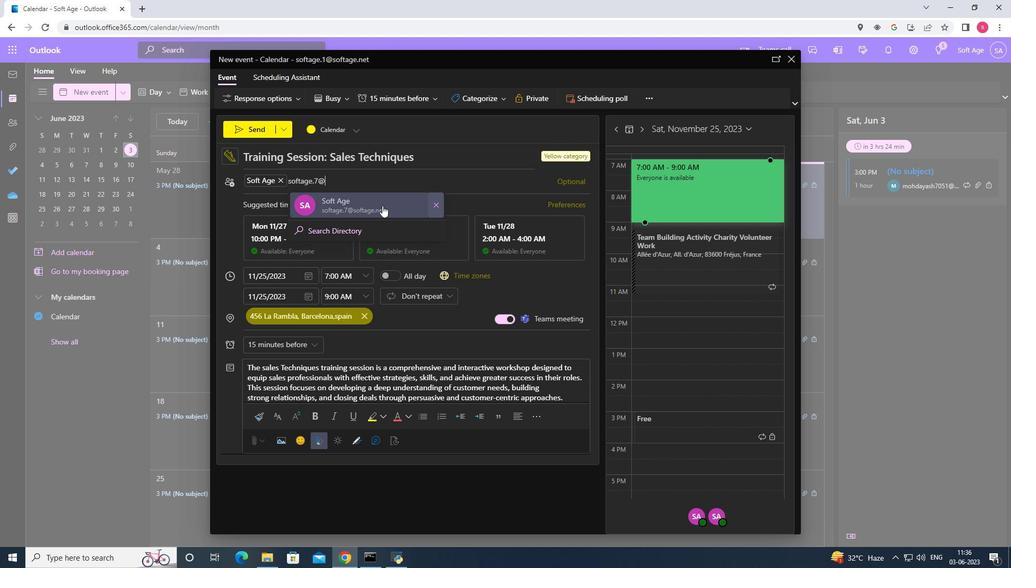 
Action: Mouse moved to (315, 347)
Screenshot: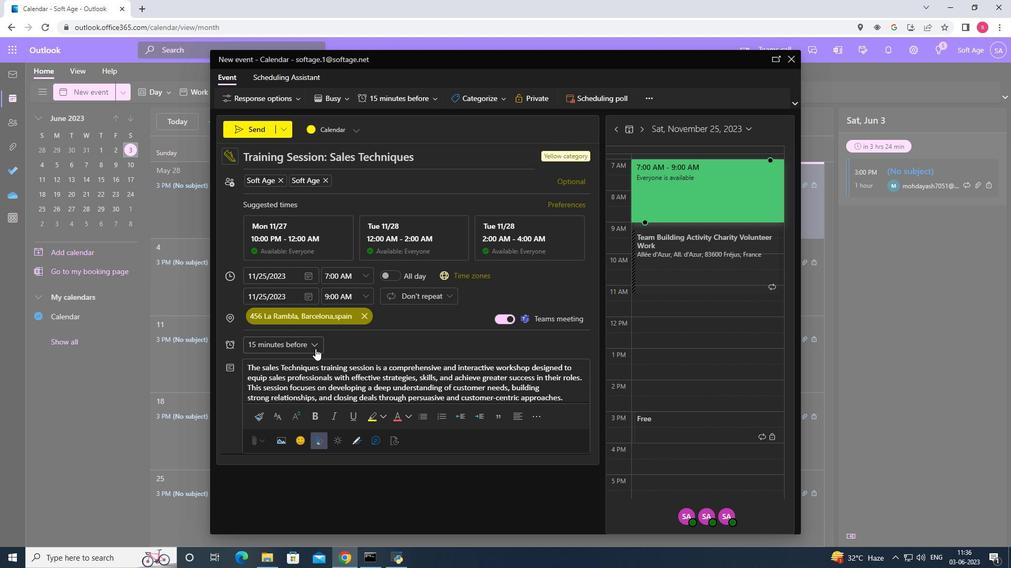 
Action: Mouse pressed left at (315, 347)
Screenshot: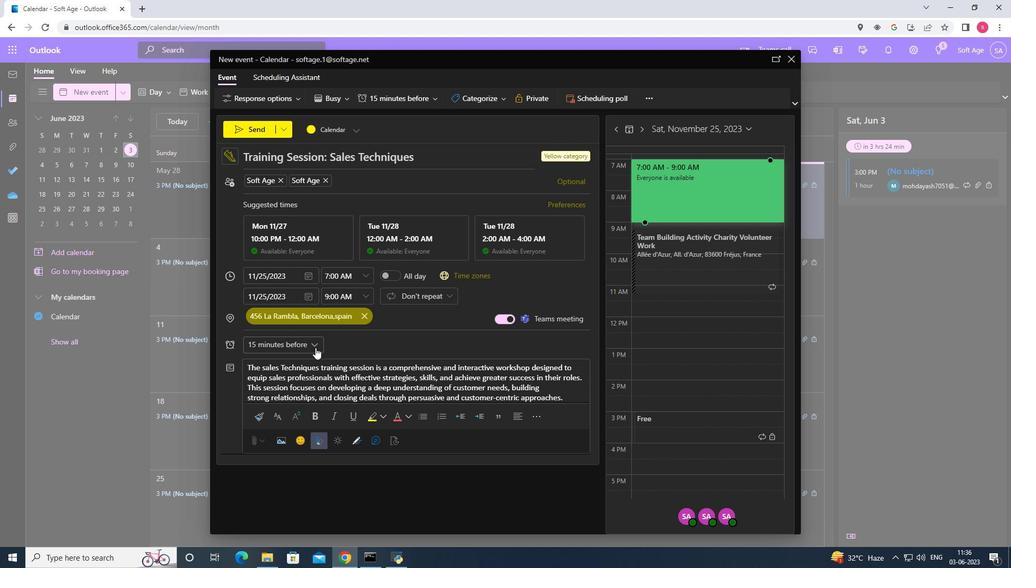
Action: Mouse moved to (291, 279)
Screenshot: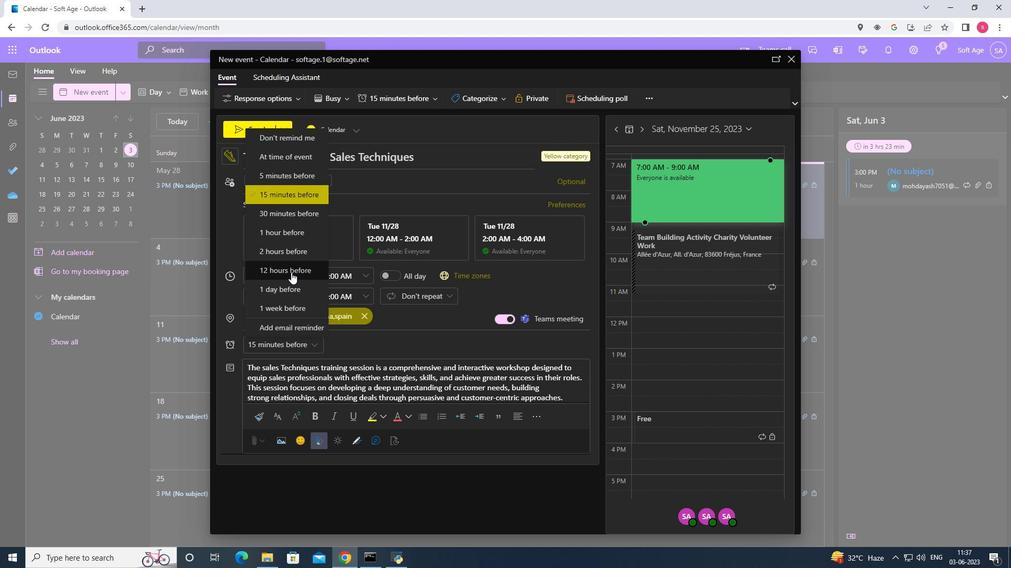 
Action: Mouse scrolled (291, 278) with delta (0, 0)
Screenshot: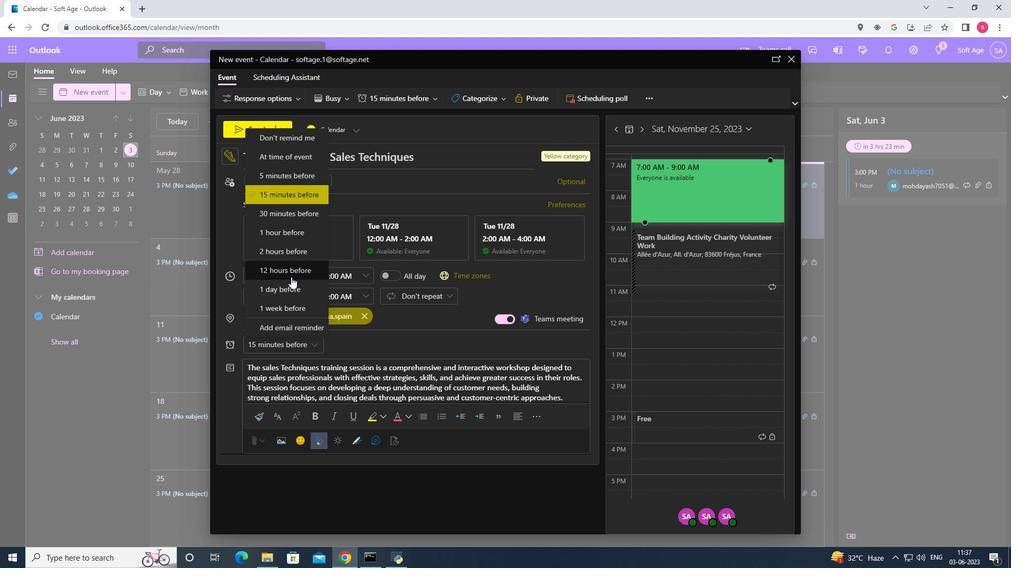 
Action: Mouse scrolled (291, 278) with delta (0, 0)
Screenshot: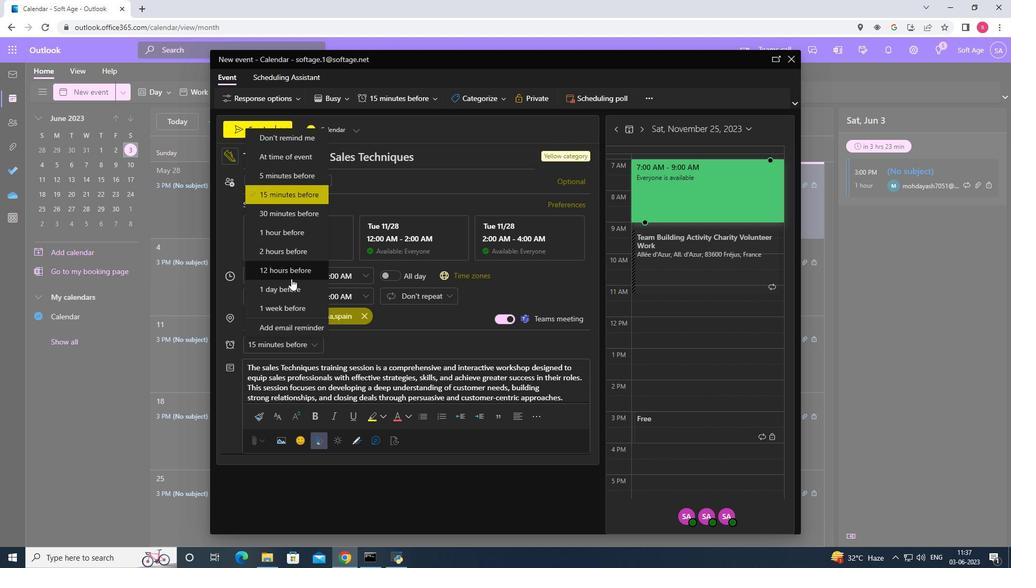 
Action: Mouse pressed left at (291, 279)
Screenshot: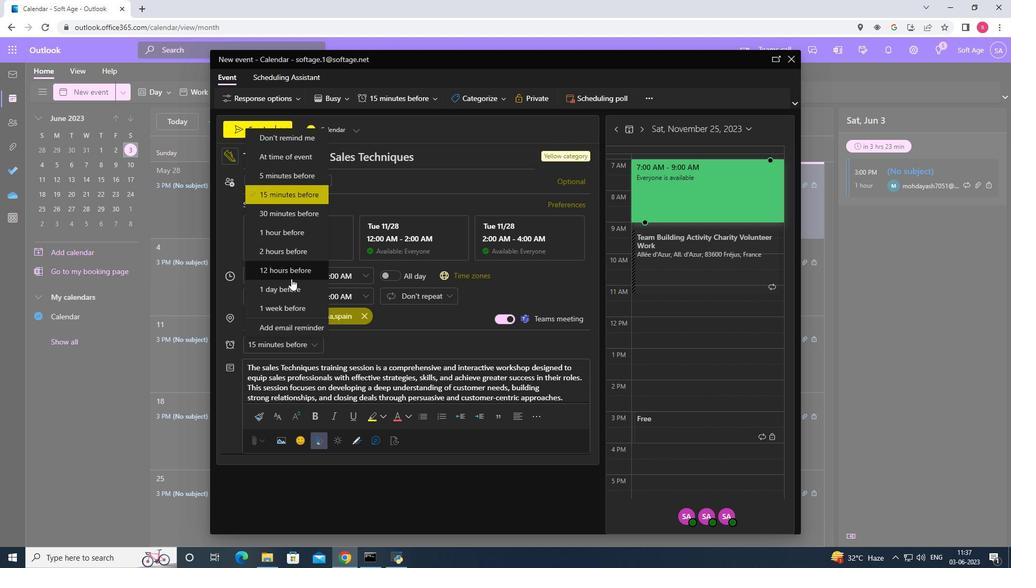 
Action: Mouse moved to (259, 128)
Screenshot: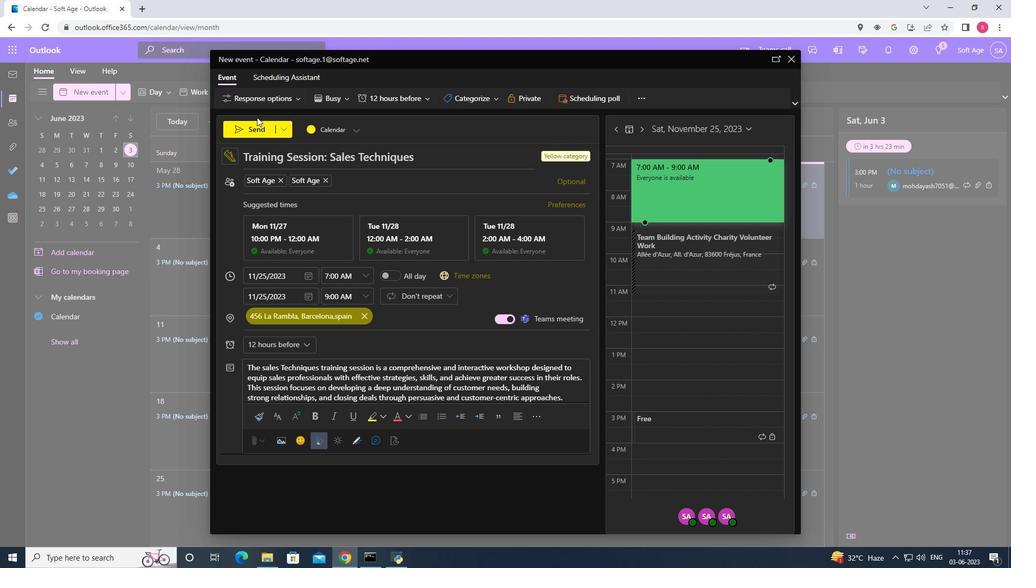 
Action: Mouse pressed left at (259, 128)
Screenshot: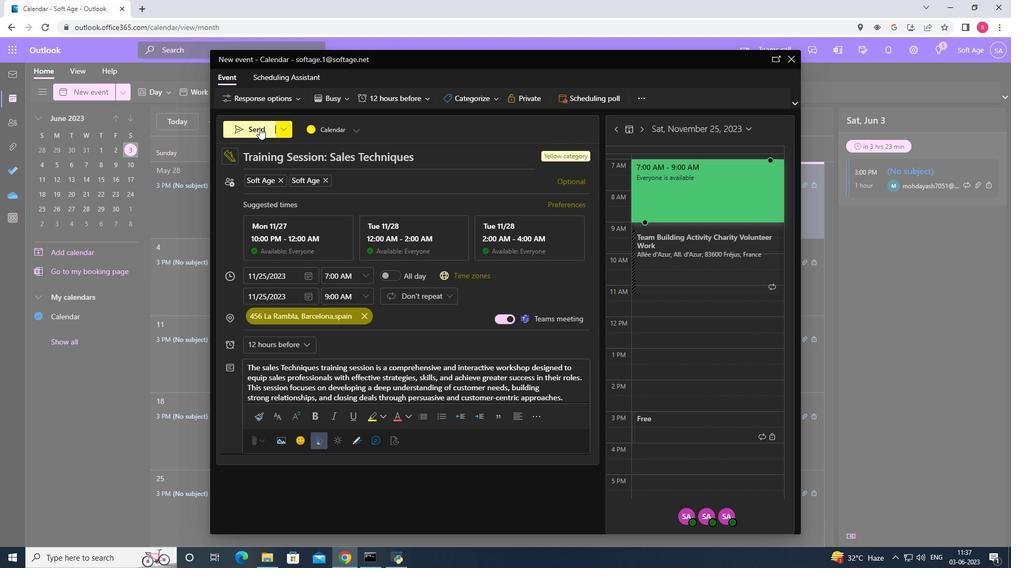 
